 Task: Search one way flight ticket for 1 adult, 1 child, 1 infant in seat in premium economy from Plattsburgh: Plattsburgh International Airport to Raleigh: Raleigh-durham International Airport on 8-5-2023. Choice of flights is Alaska. Number of bags: 2 carry on bags and 4 checked bags. Price is upto 91000. Outbound departure time preference is 23:00.
Action: Mouse moved to (321, 136)
Screenshot: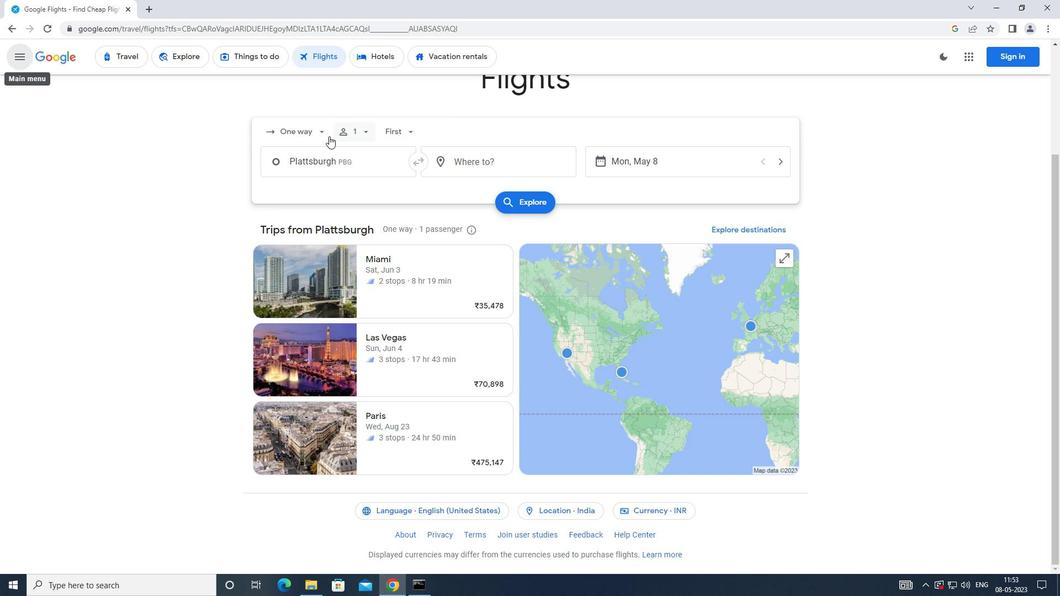 
Action: Mouse pressed left at (321, 136)
Screenshot: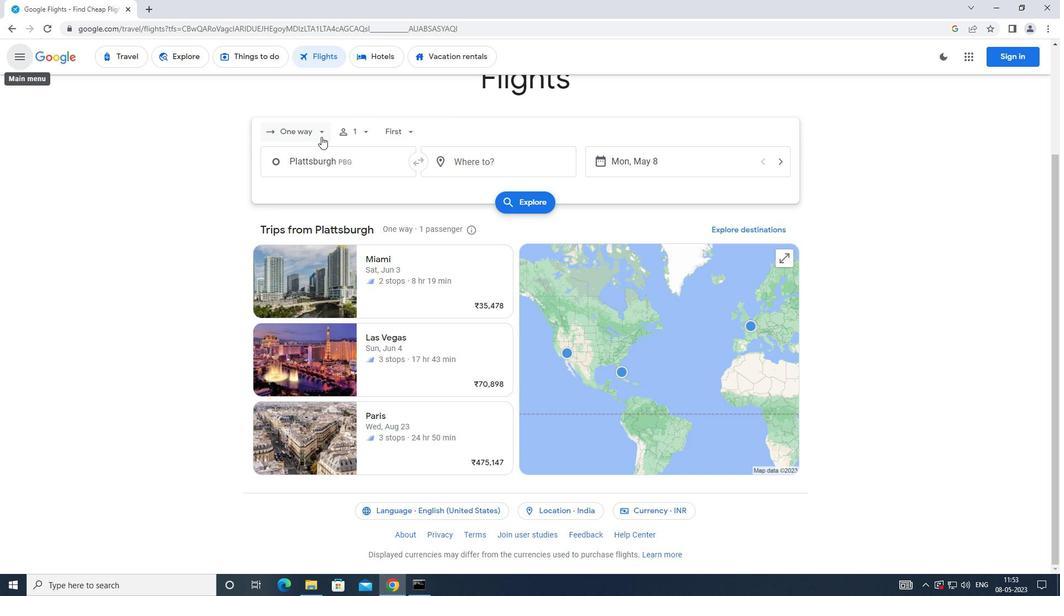 
Action: Mouse moved to (323, 183)
Screenshot: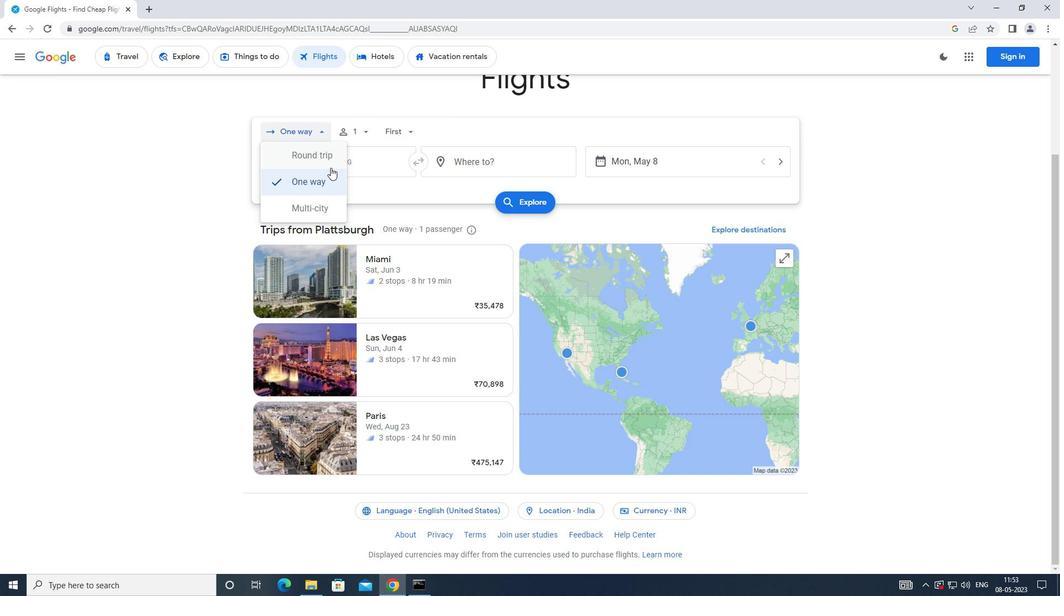 
Action: Mouse pressed left at (323, 183)
Screenshot: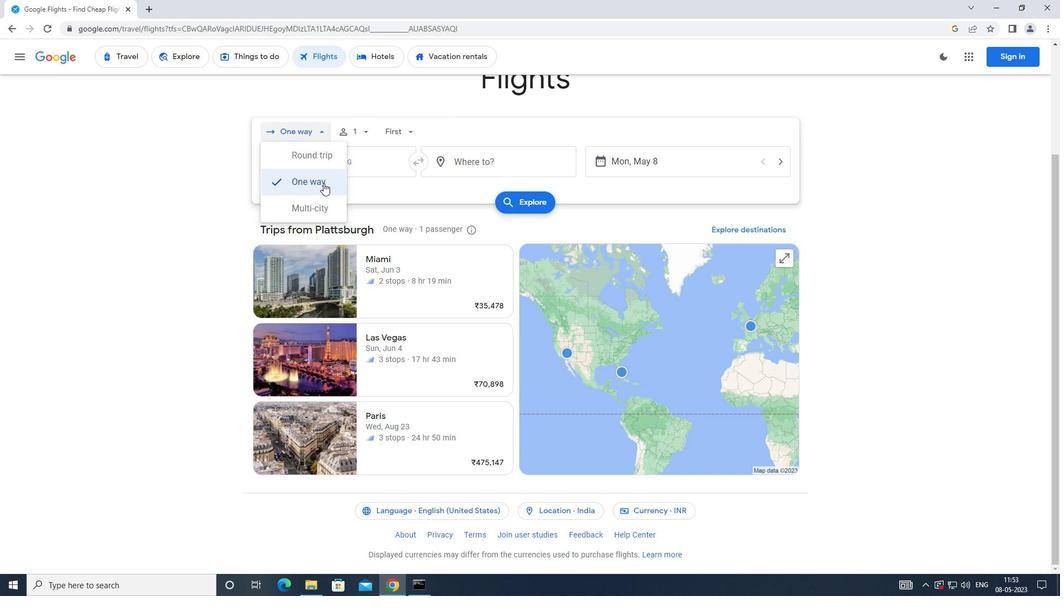 
Action: Mouse moved to (359, 130)
Screenshot: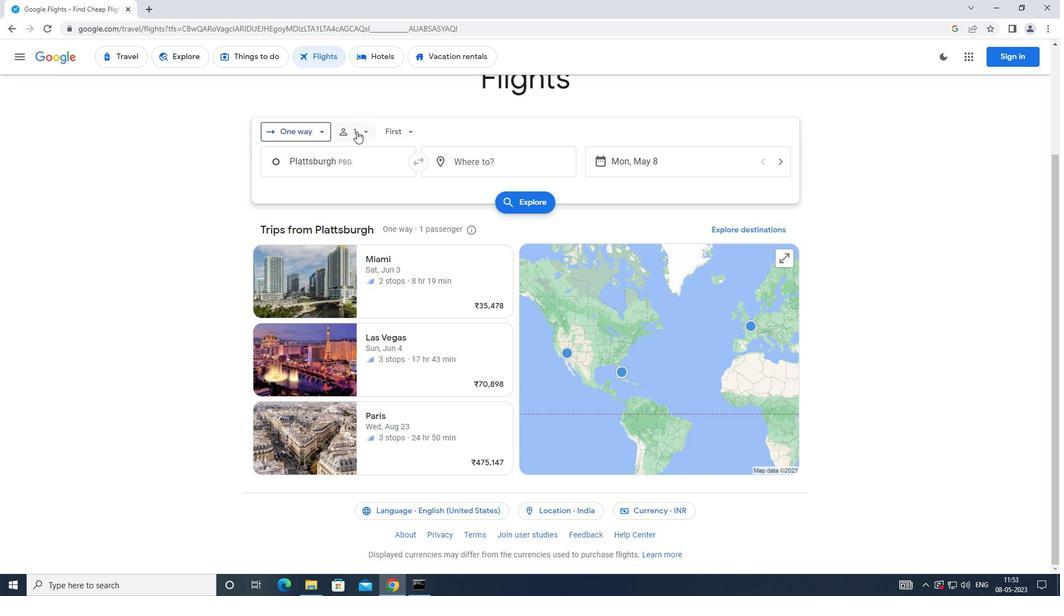 
Action: Mouse pressed left at (359, 130)
Screenshot: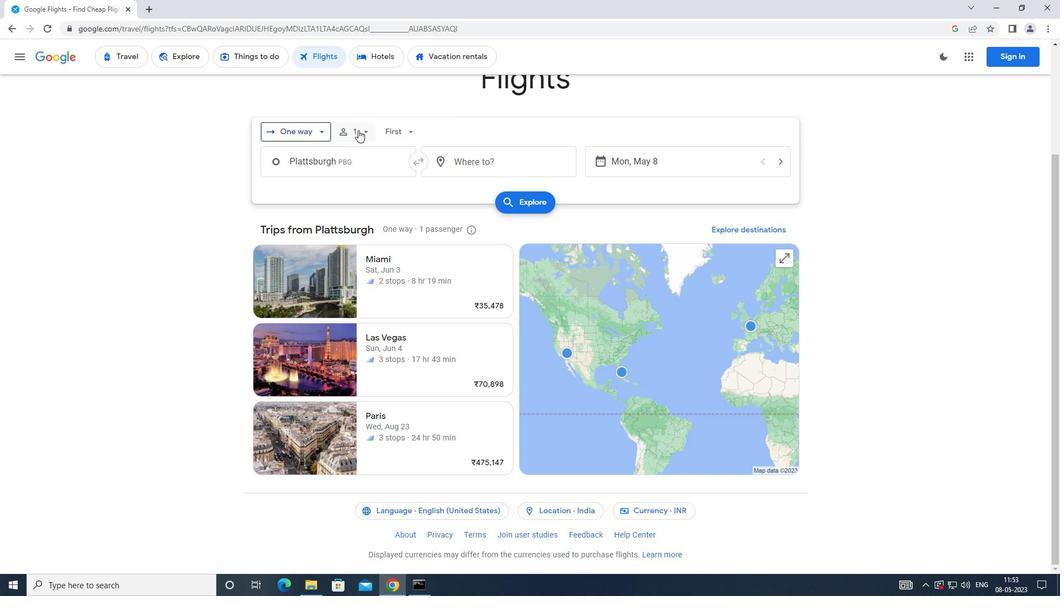 
Action: Mouse moved to (448, 187)
Screenshot: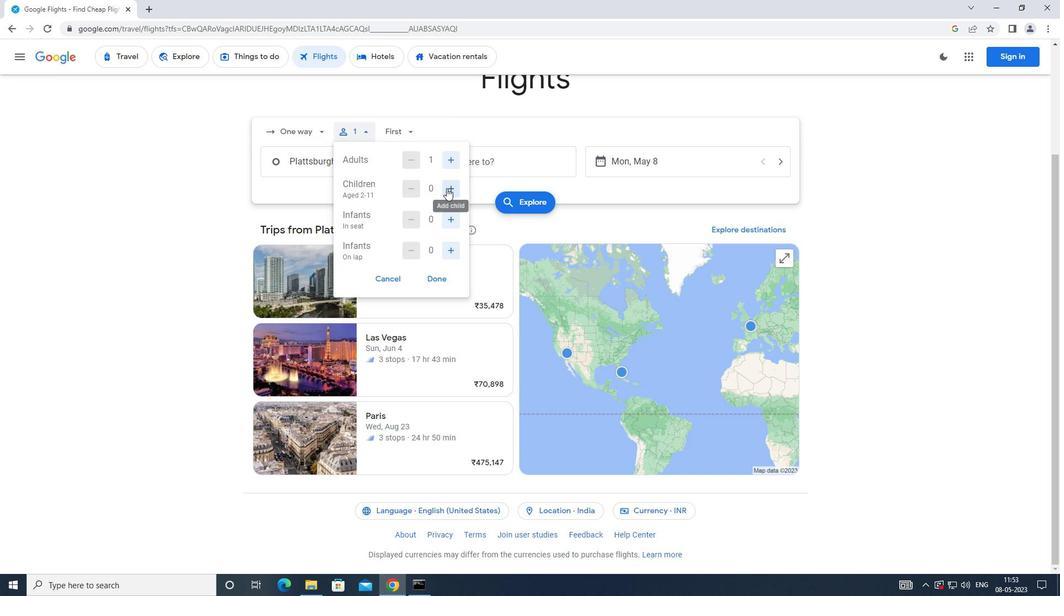 
Action: Mouse pressed left at (448, 187)
Screenshot: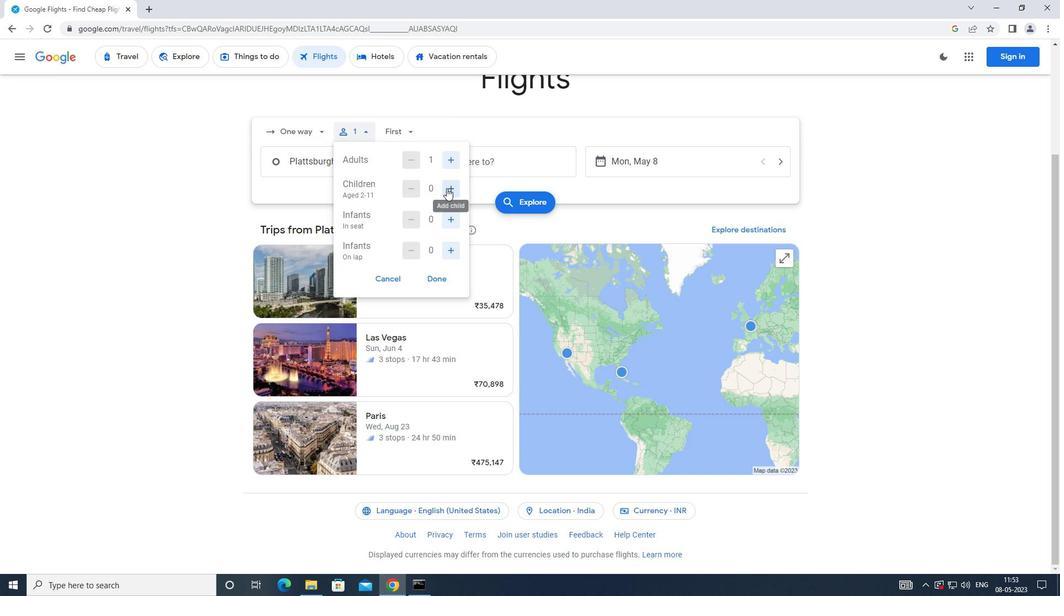 
Action: Mouse moved to (445, 219)
Screenshot: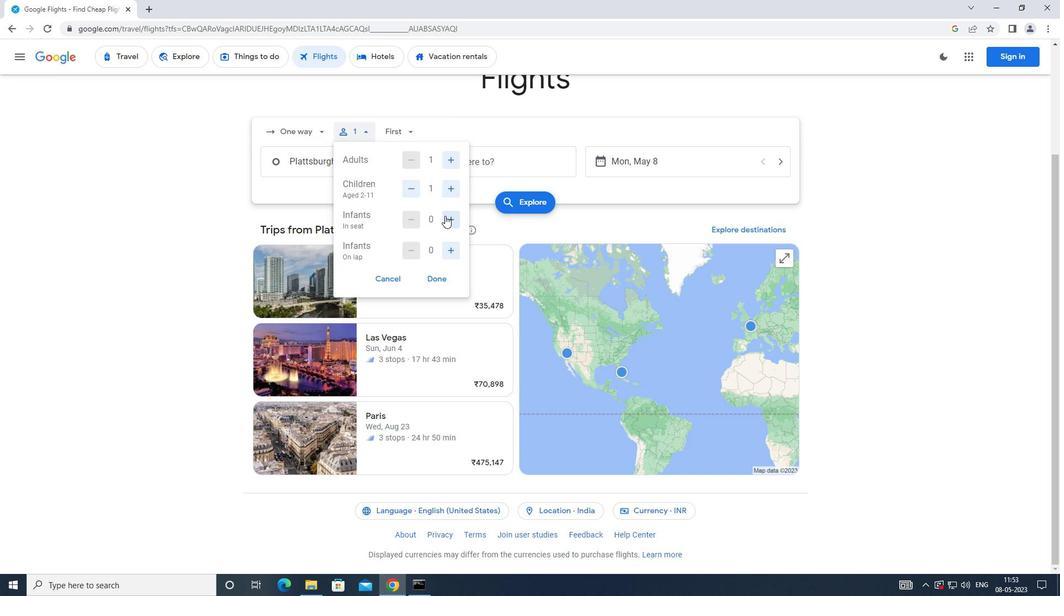 
Action: Mouse pressed left at (445, 219)
Screenshot: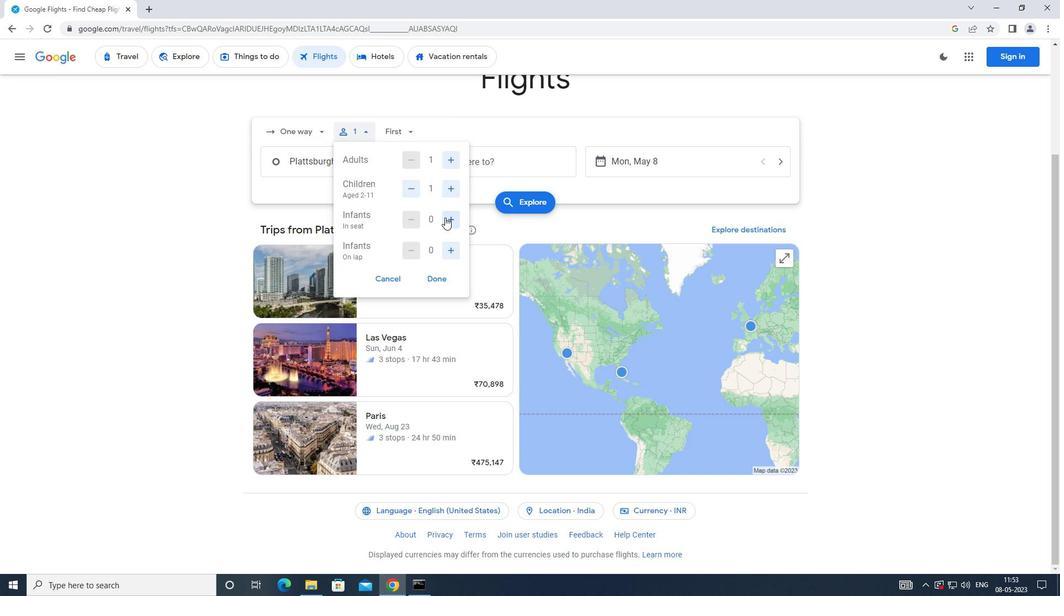 
Action: Mouse moved to (448, 276)
Screenshot: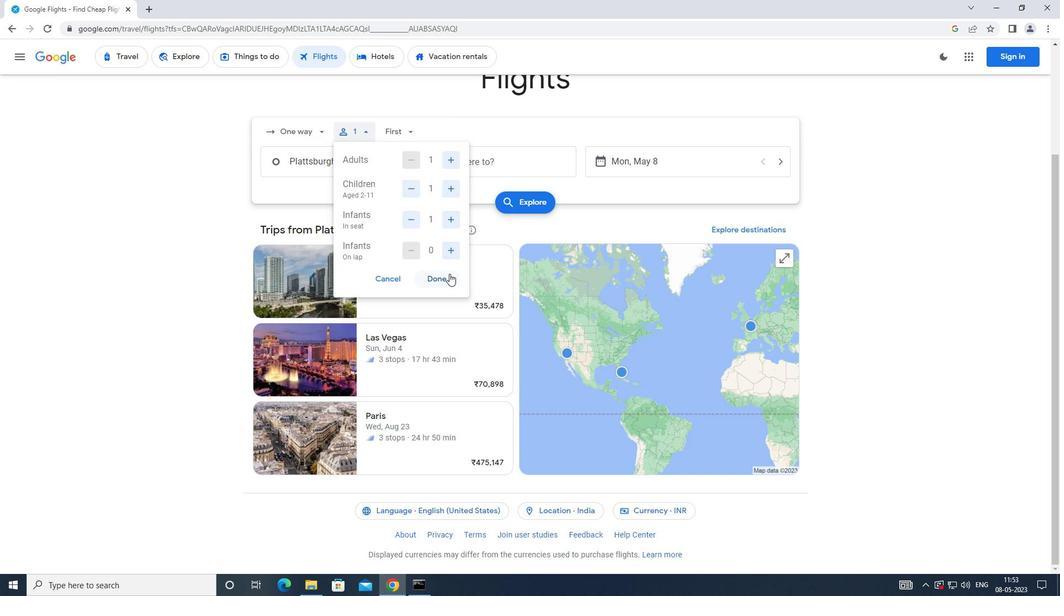 
Action: Mouse pressed left at (448, 276)
Screenshot: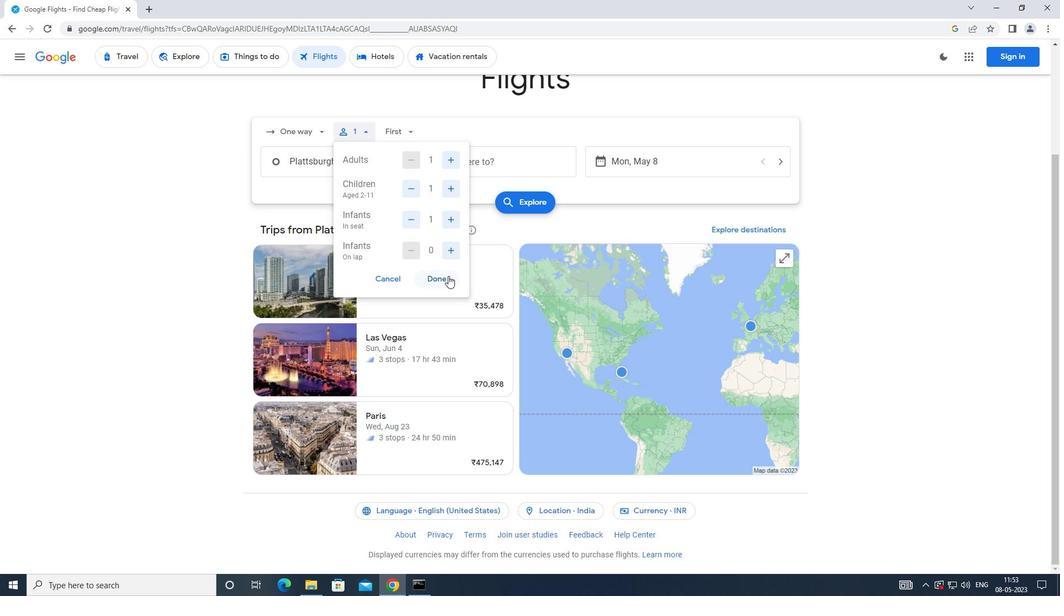 
Action: Mouse moved to (418, 134)
Screenshot: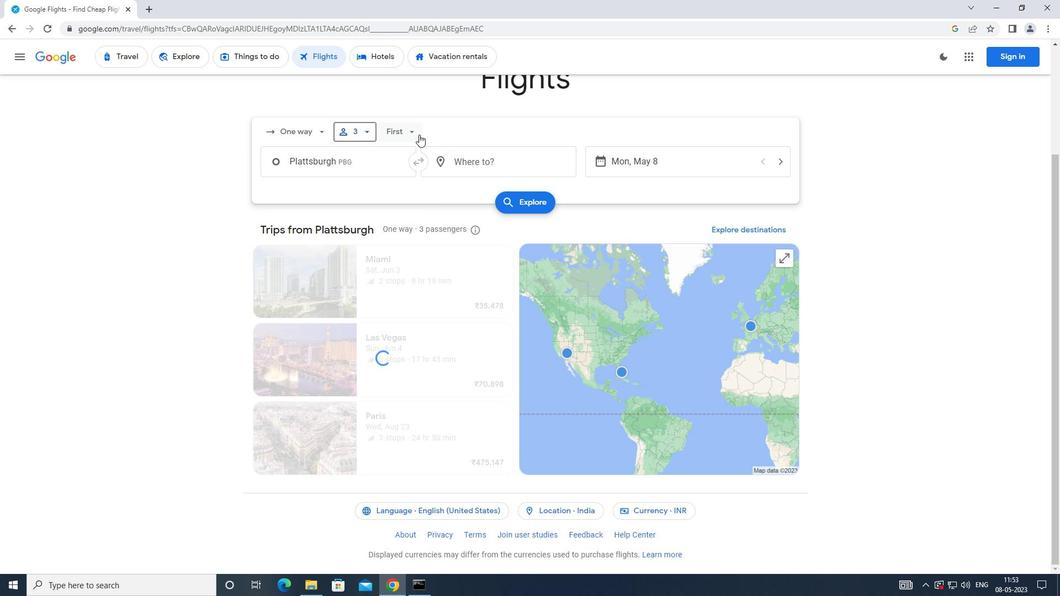 
Action: Mouse pressed left at (418, 134)
Screenshot: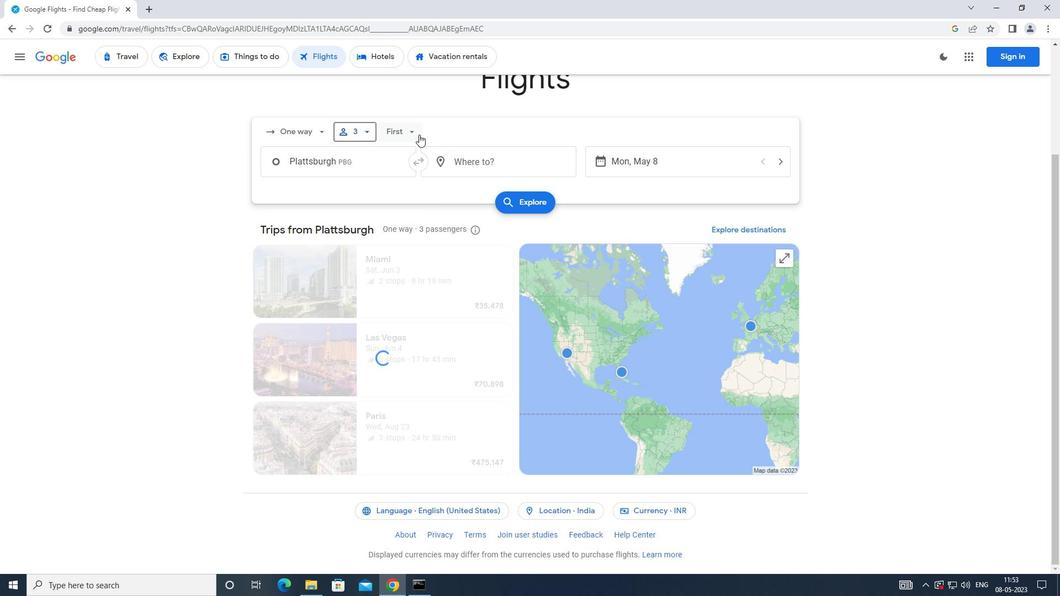 
Action: Mouse moved to (423, 177)
Screenshot: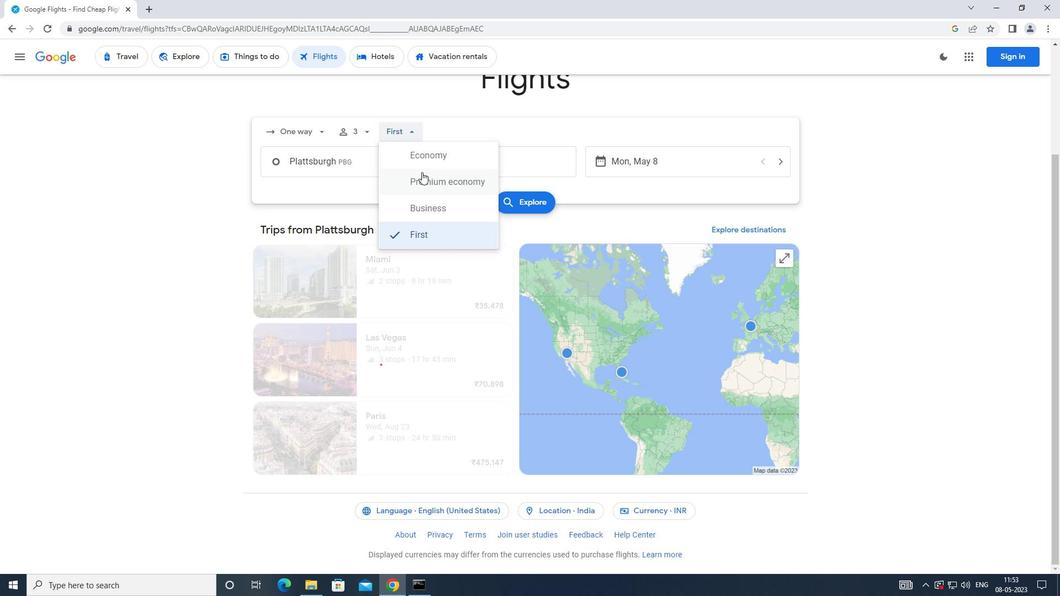 
Action: Mouse pressed left at (423, 177)
Screenshot: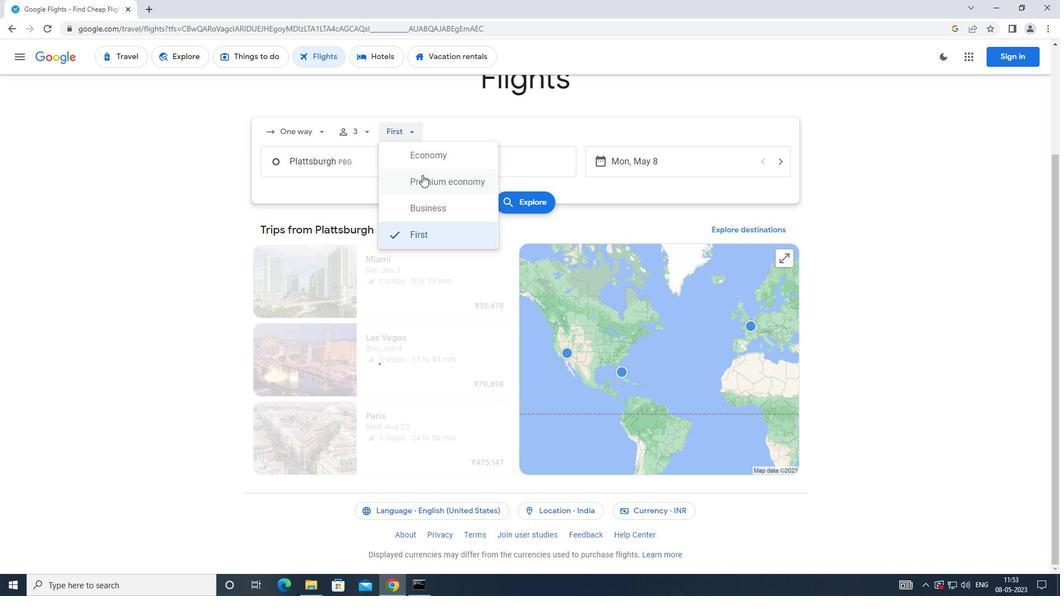 
Action: Mouse moved to (371, 172)
Screenshot: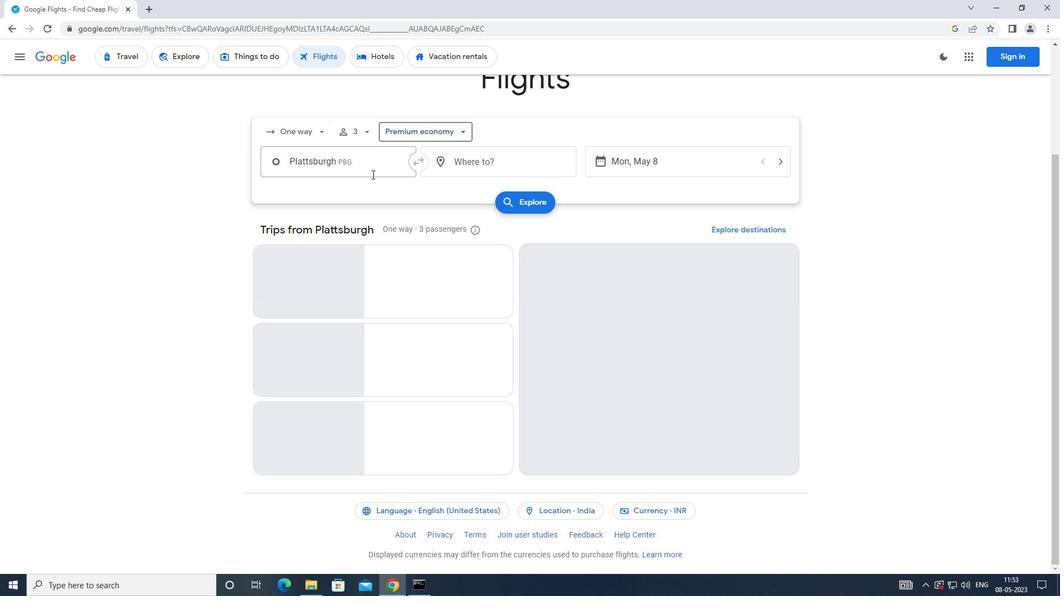 
Action: Mouse pressed left at (371, 172)
Screenshot: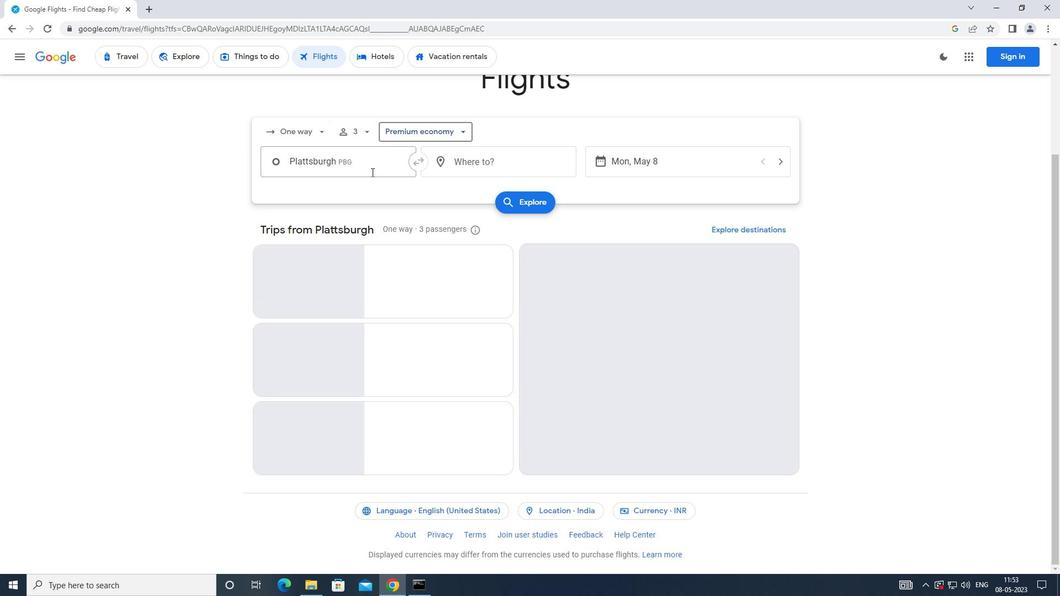 
Action: Mouse moved to (379, 167)
Screenshot: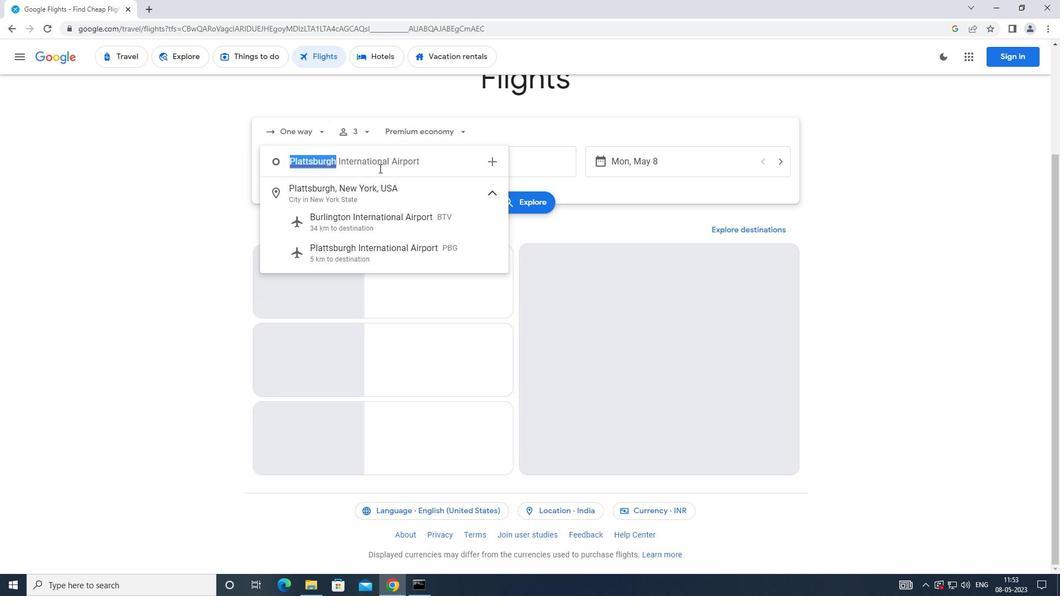
Action: Key pressed <Key.caps_lock>p<Key.caps_lock>lattsburg
Screenshot: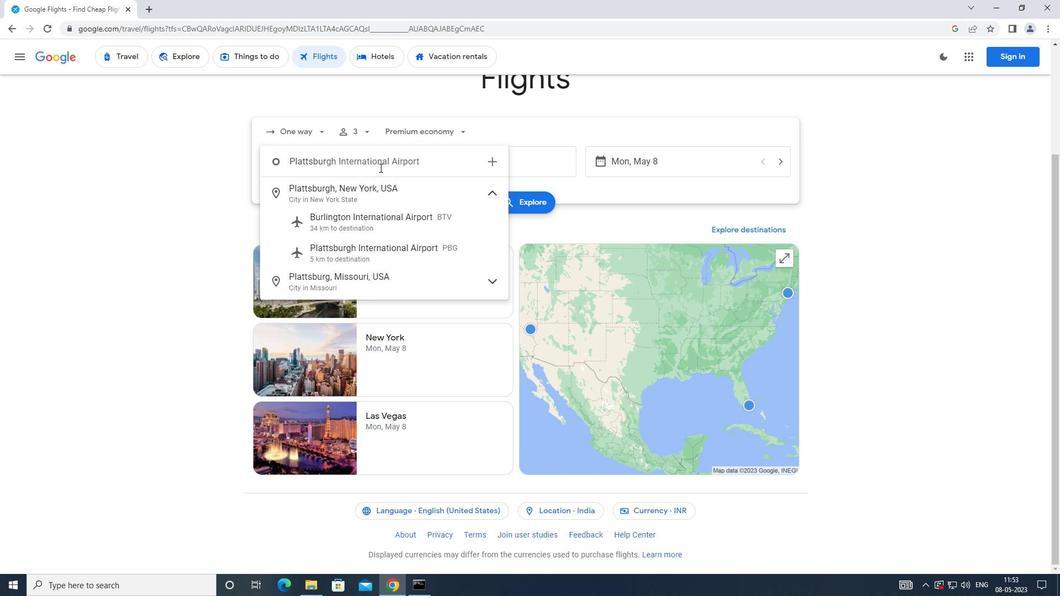 
Action: Mouse moved to (372, 246)
Screenshot: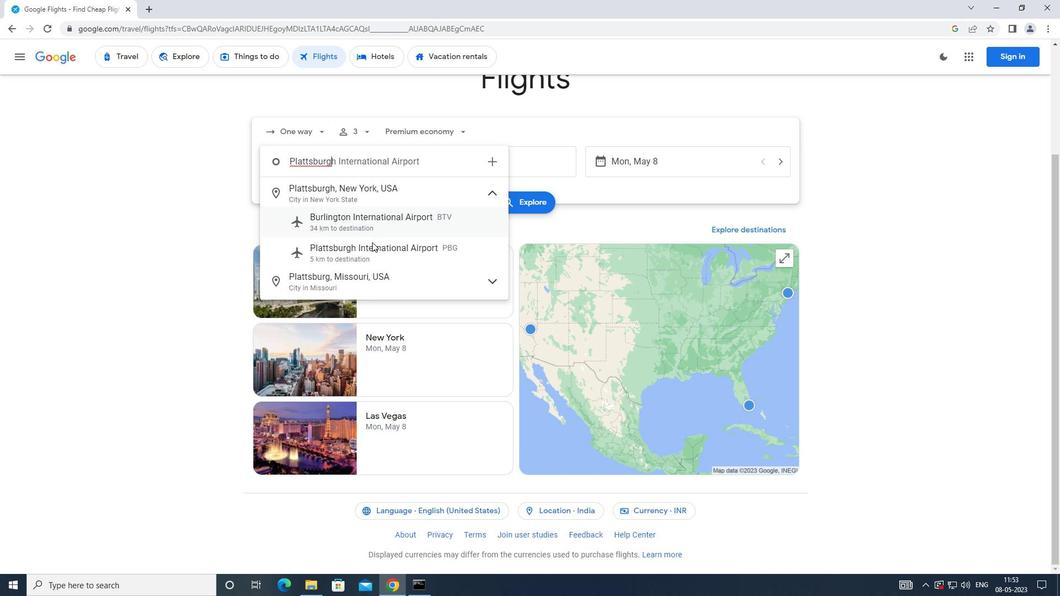 
Action: Mouse pressed left at (372, 246)
Screenshot: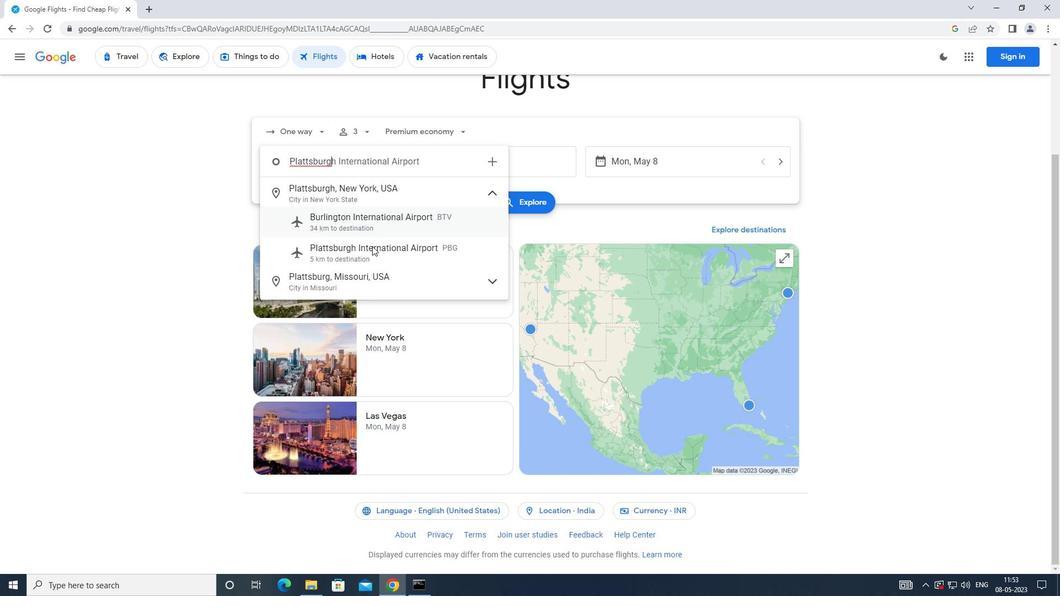 
Action: Mouse moved to (479, 167)
Screenshot: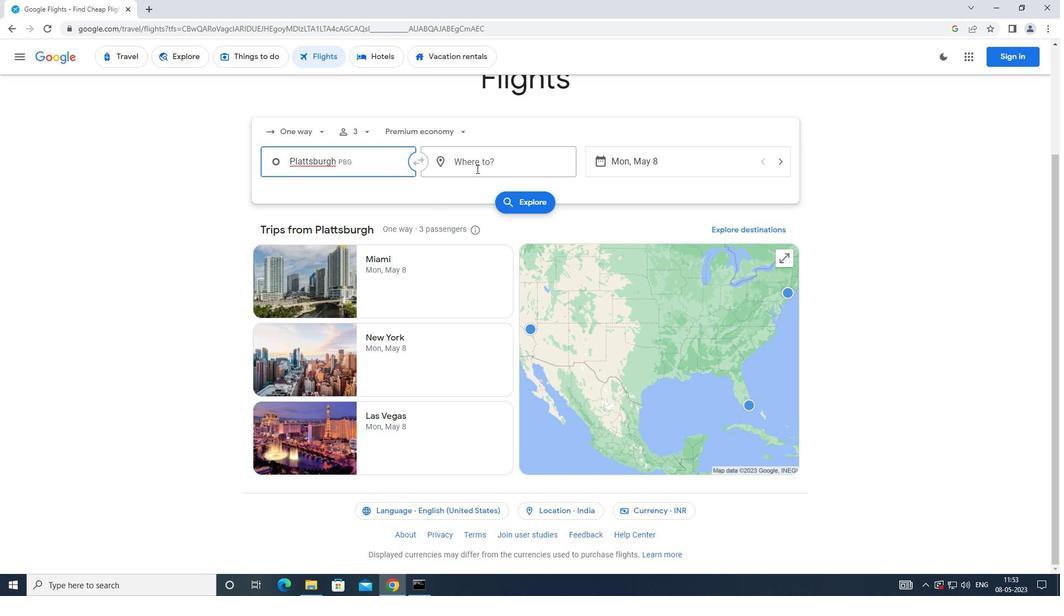 
Action: Mouse pressed left at (479, 167)
Screenshot: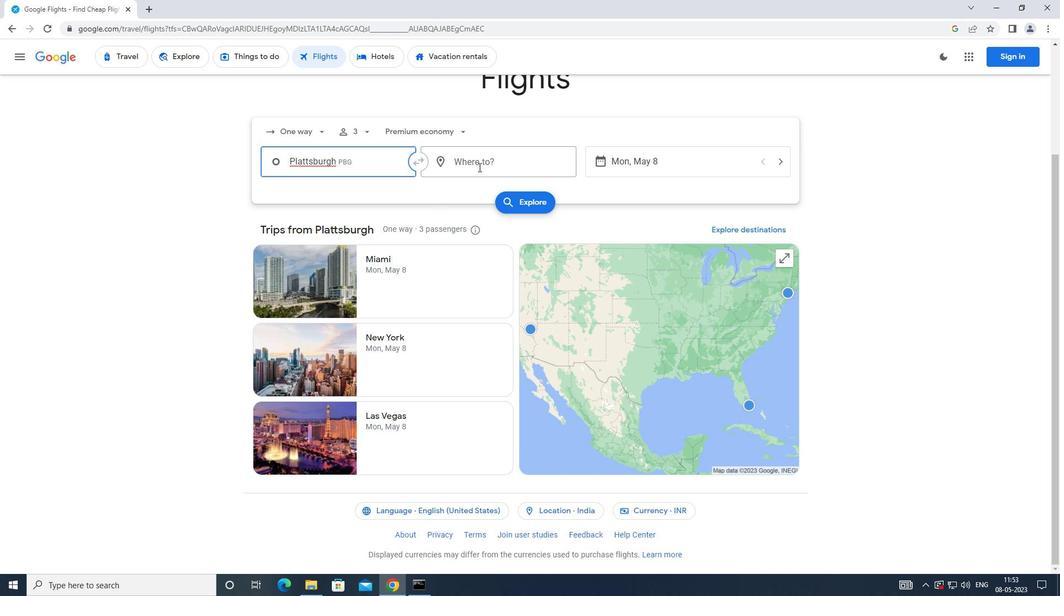 
Action: Mouse moved to (480, 166)
Screenshot: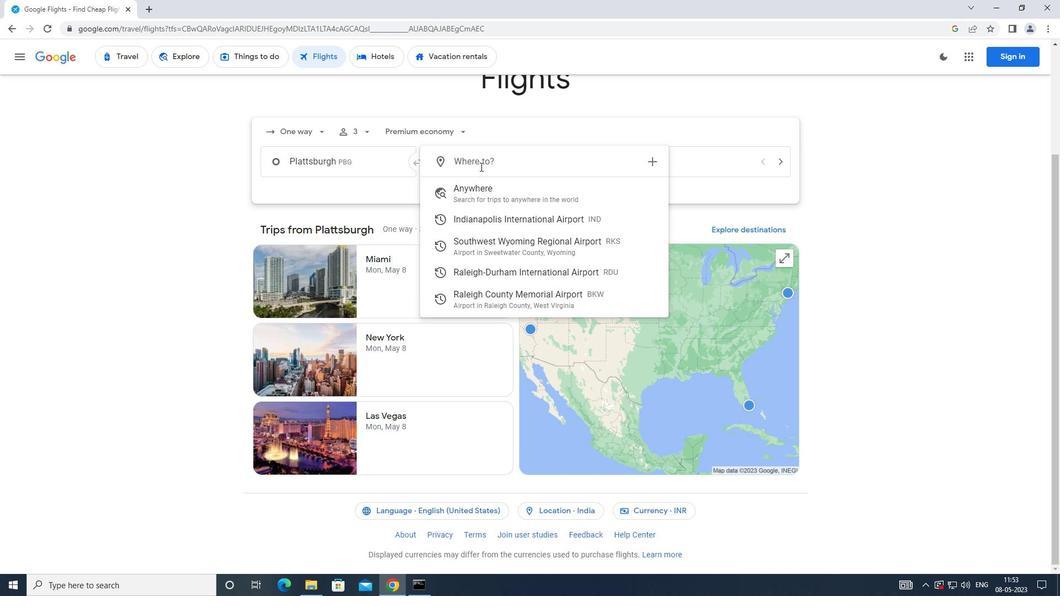 
Action: Key pressed <Key.caps_lock>r<Key.caps_lock>ai<Key.backspace>leigh
Screenshot: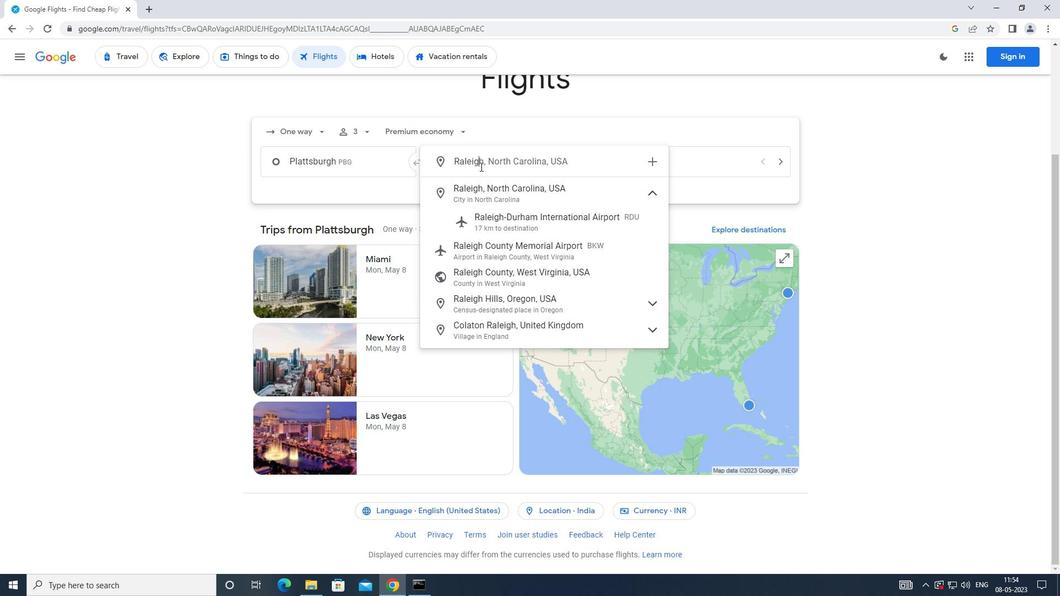 
Action: Mouse moved to (515, 220)
Screenshot: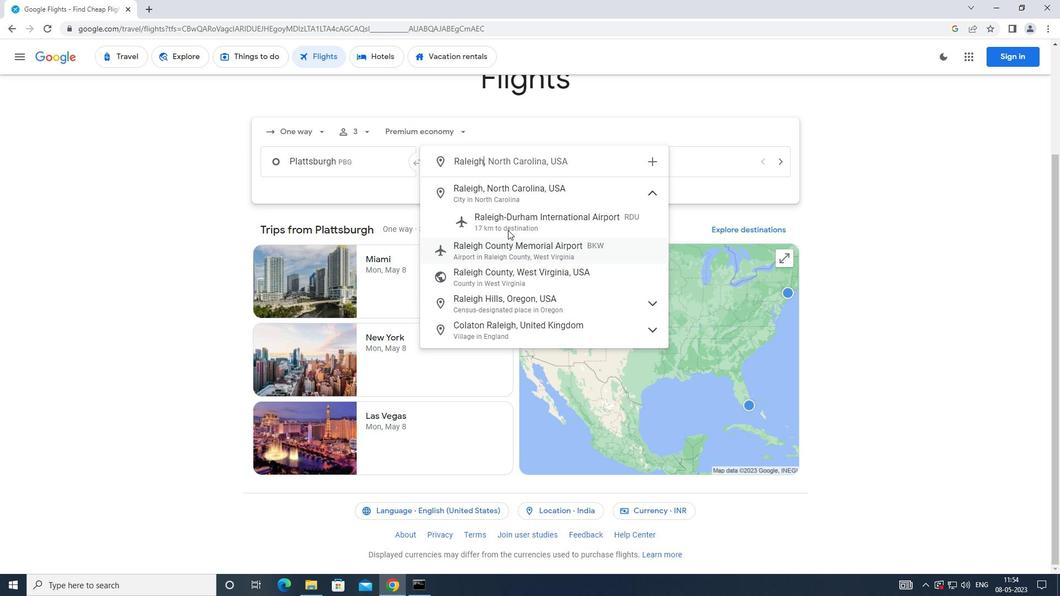 
Action: Mouse pressed left at (515, 220)
Screenshot: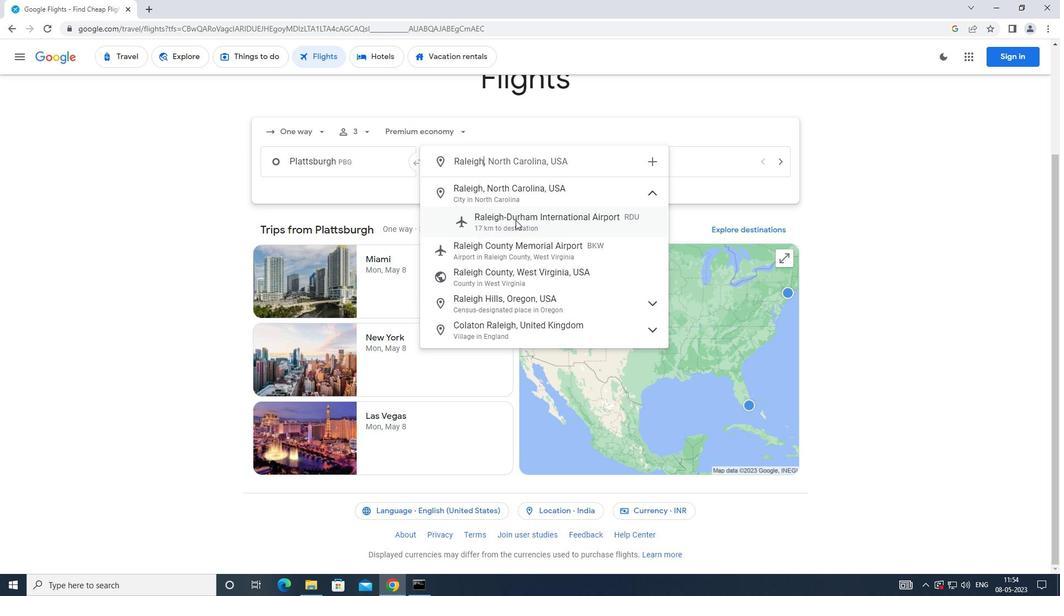 
Action: Mouse moved to (619, 162)
Screenshot: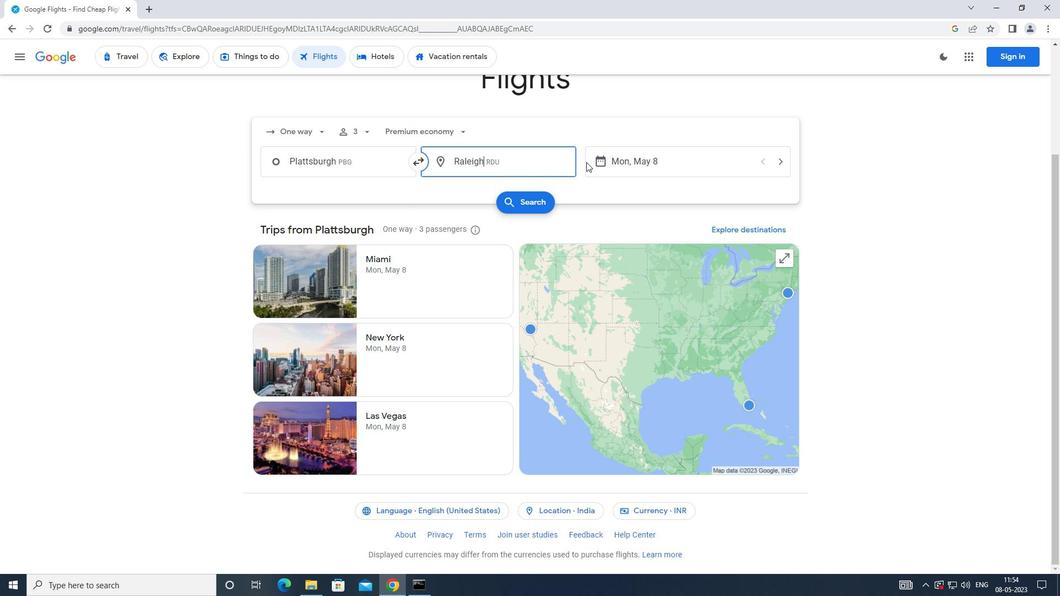 
Action: Mouse pressed left at (619, 162)
Screenshot: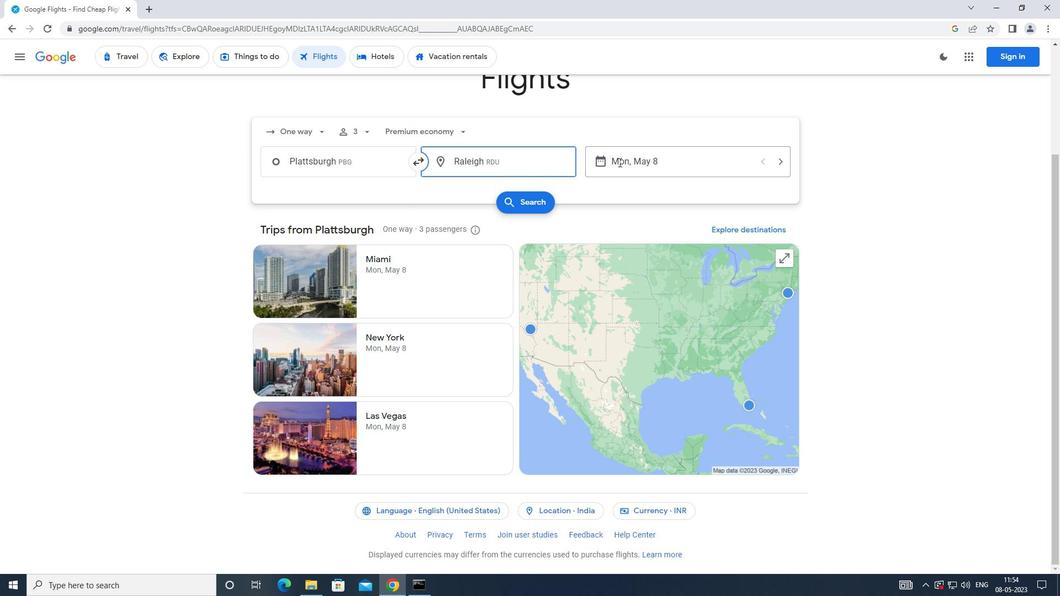 
Action: Mouse moved to (431, 278)
Screenshot: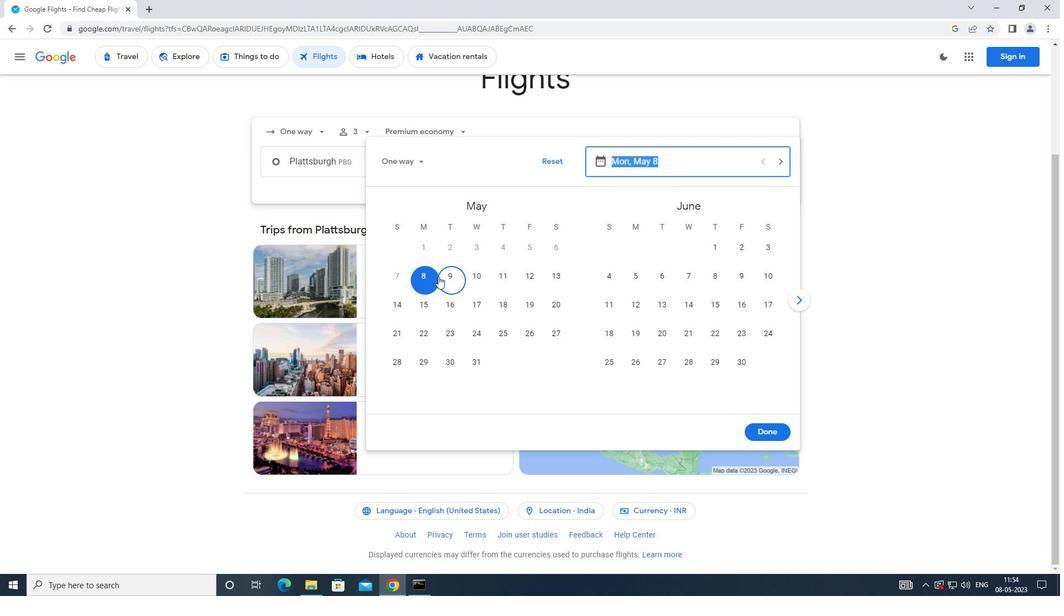
Action: Mouse pressed left at (431, 278)
Screenshot: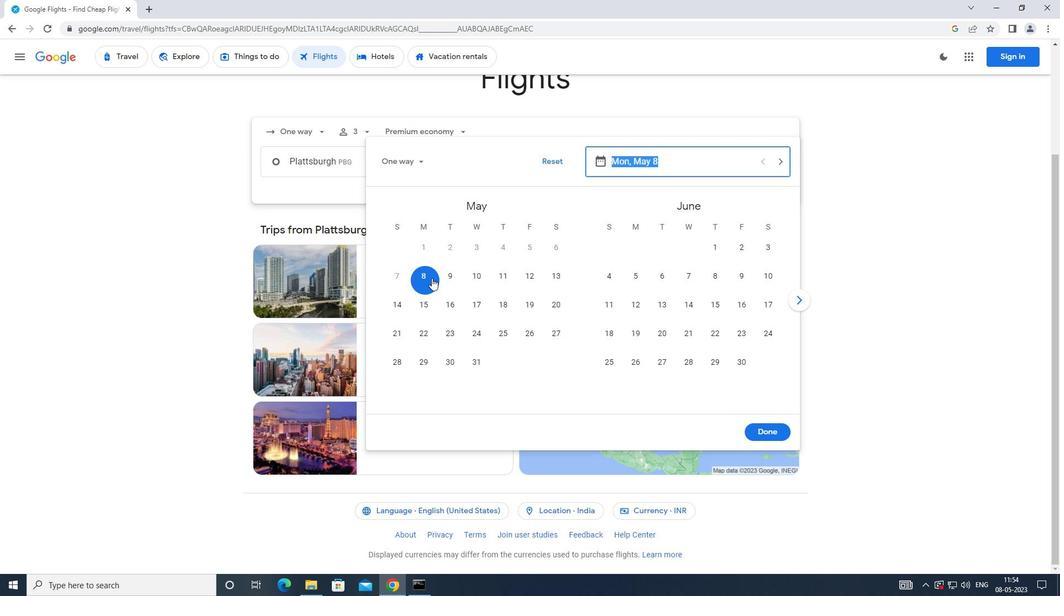 
Action: Mouse moved to (768, 436)
Screenshot: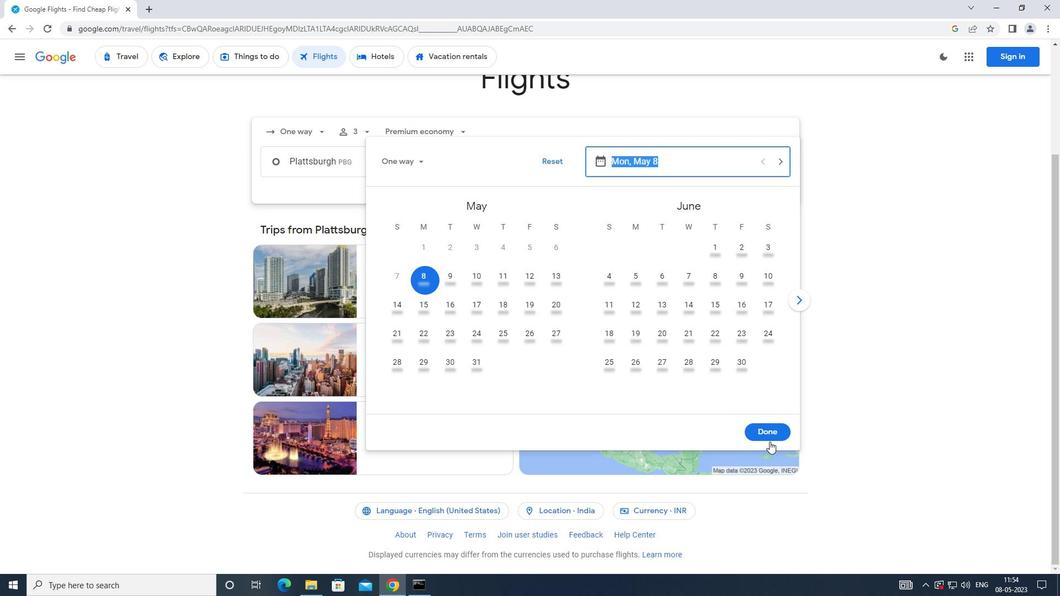 
Action: Mouse pressed left at (768, 436)
Screenshot: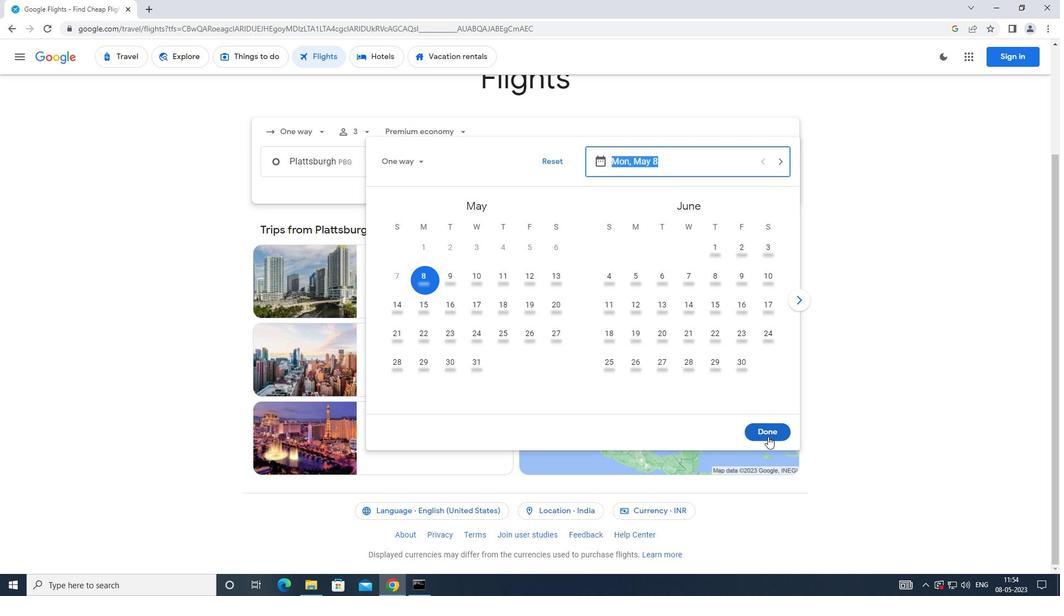 
Action: Mouse moved to (511, 202)
Screenshot: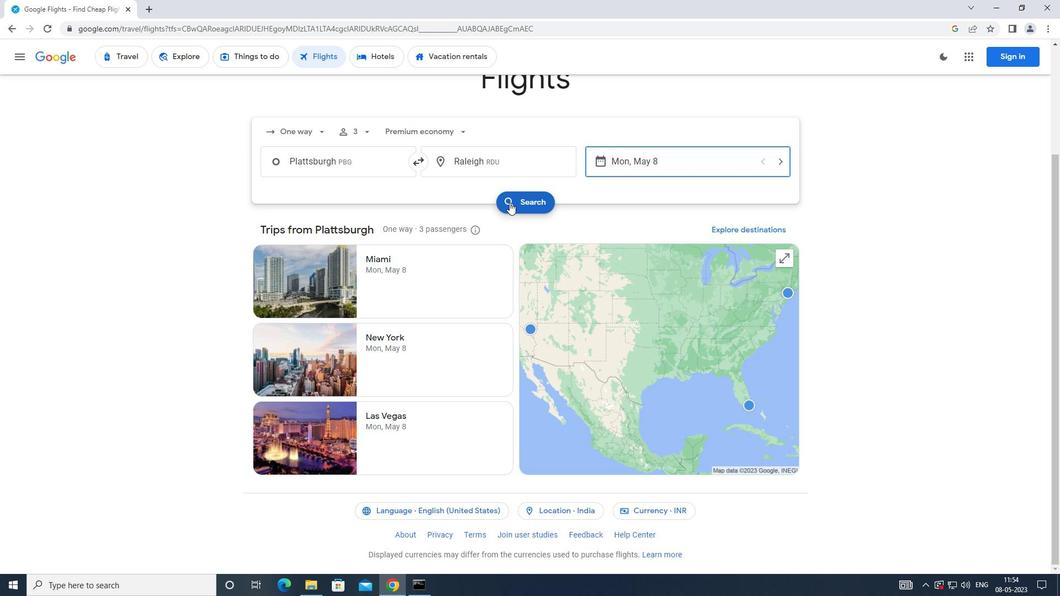 
Action: Mouse pressed left at (511, 202)
Screenshot: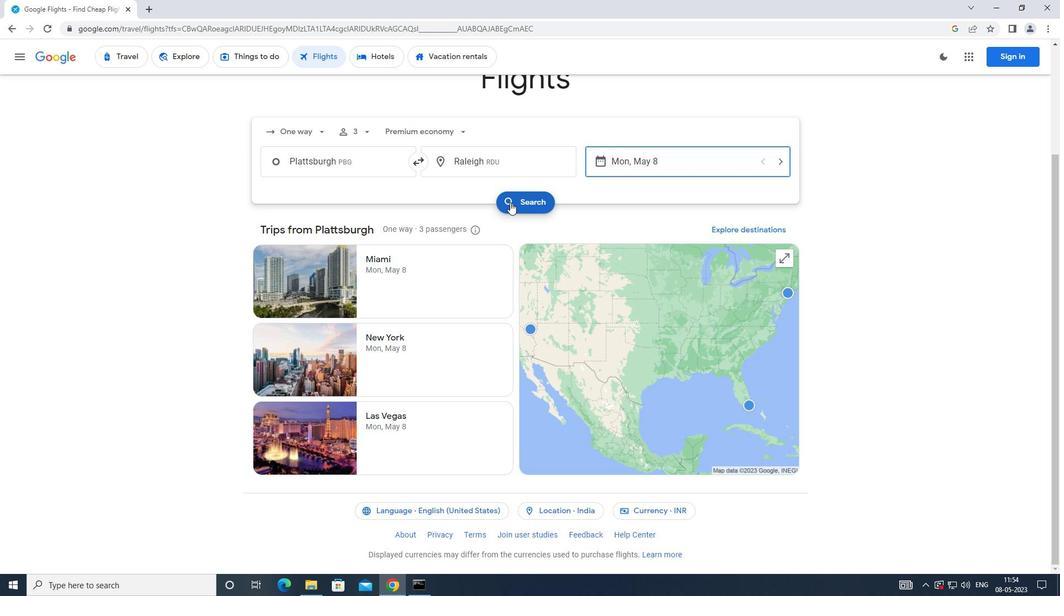 
Action: Mouse moved to (287, 157)
Screenshot: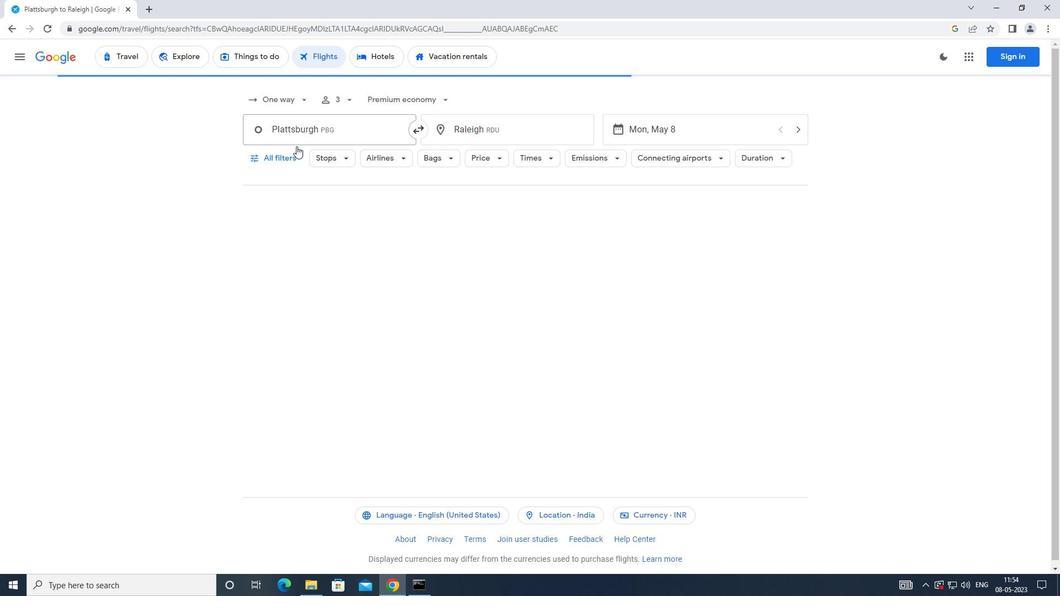 
Action: Mouse pressed left at (287, 157)
Screenshot: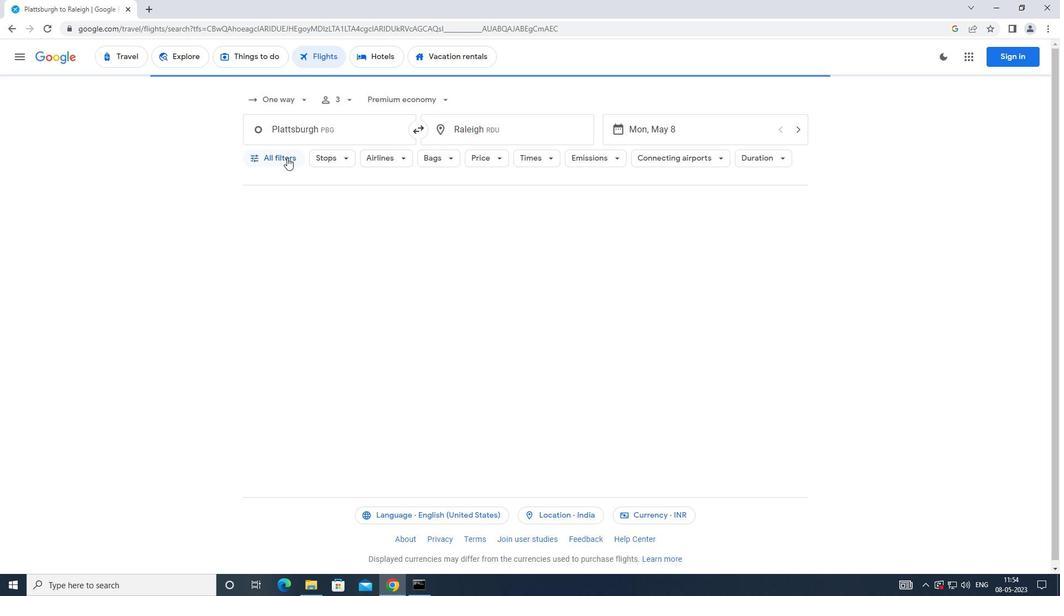 
Action: Mouse moved to (408, 393)
Screenshot: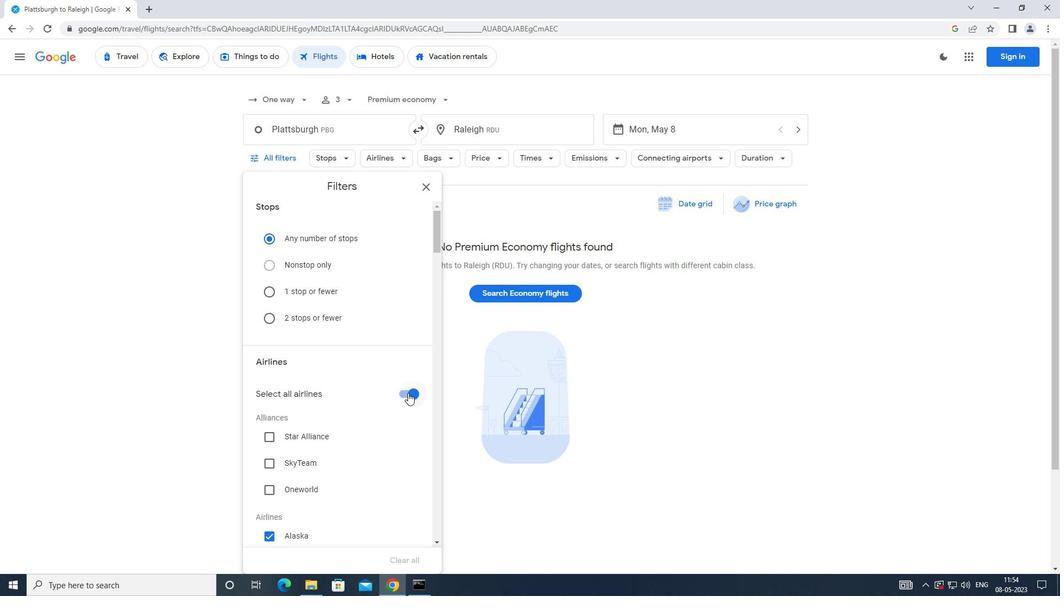 
Action: Mouse pressed left at (408, 393)
Screenshot: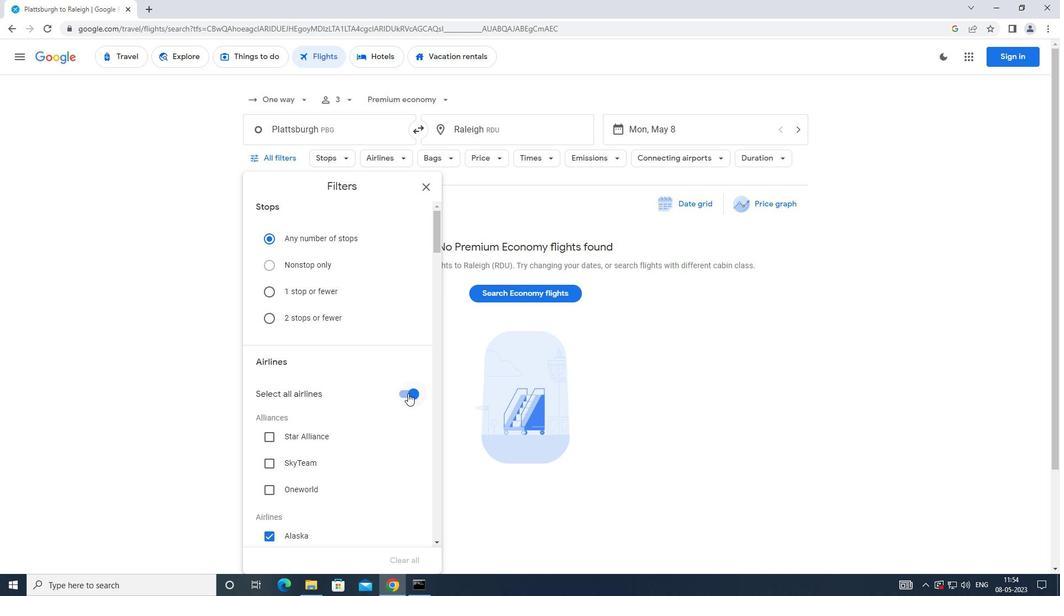 
Action: Mouse moved to (377, 365)
Screenshot: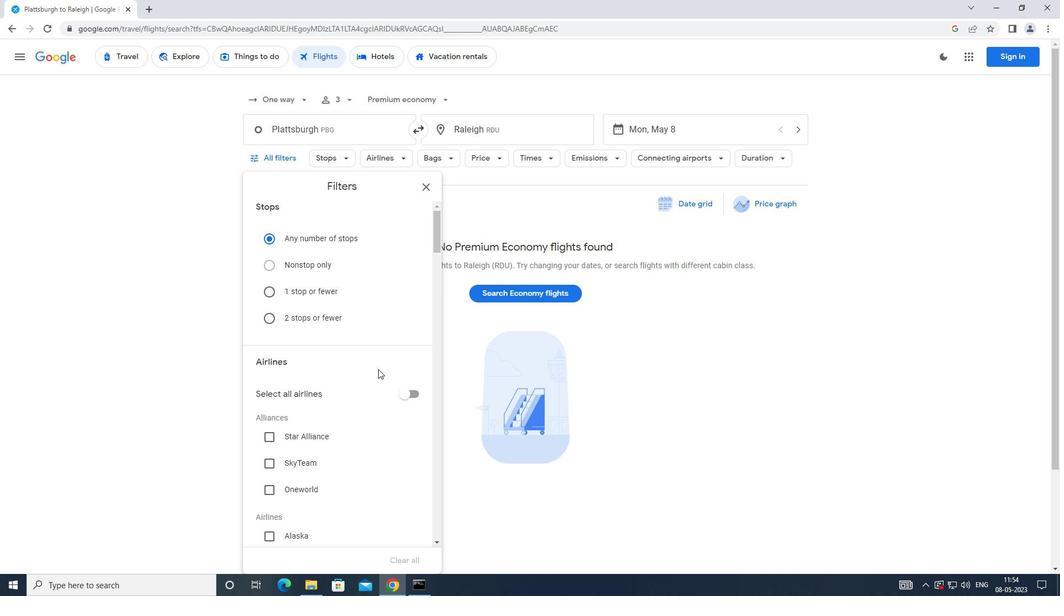 
Action: Mouse scrolled (377, 364) with delta (0, 0)
Screenshot: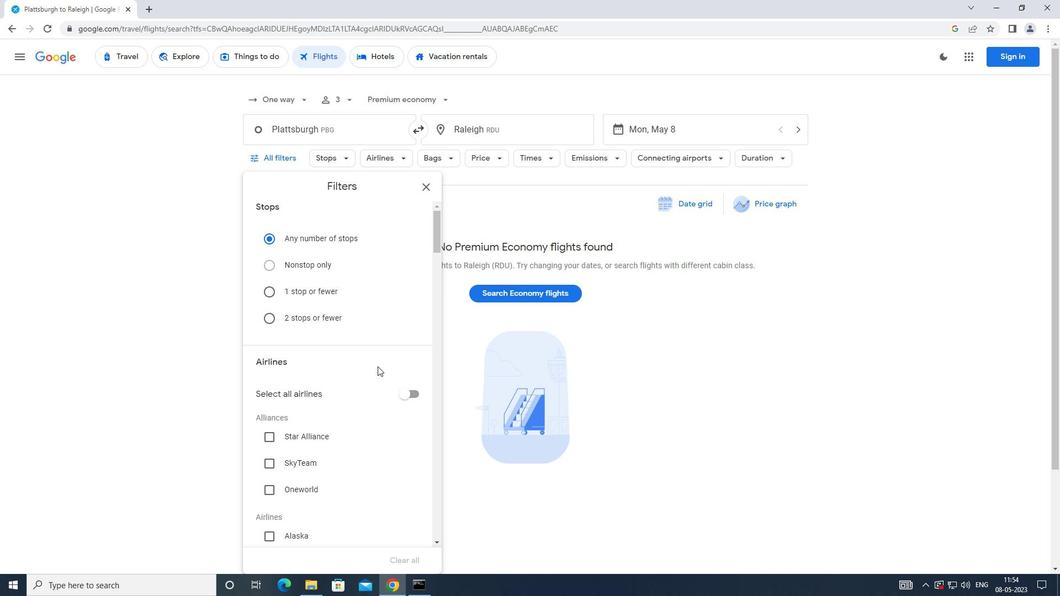 
Action: Mouse scrolled (377, 364) with delta (0, 0)
Screenshot: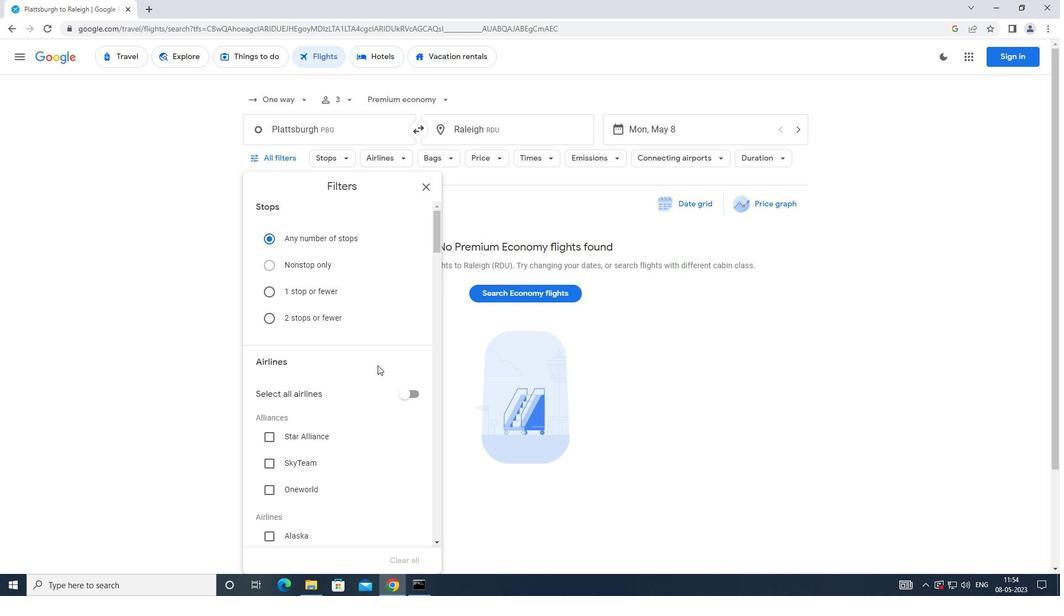 
Action: Mouse scrolled (377, 364) with delta (0, 0)
Screenshot: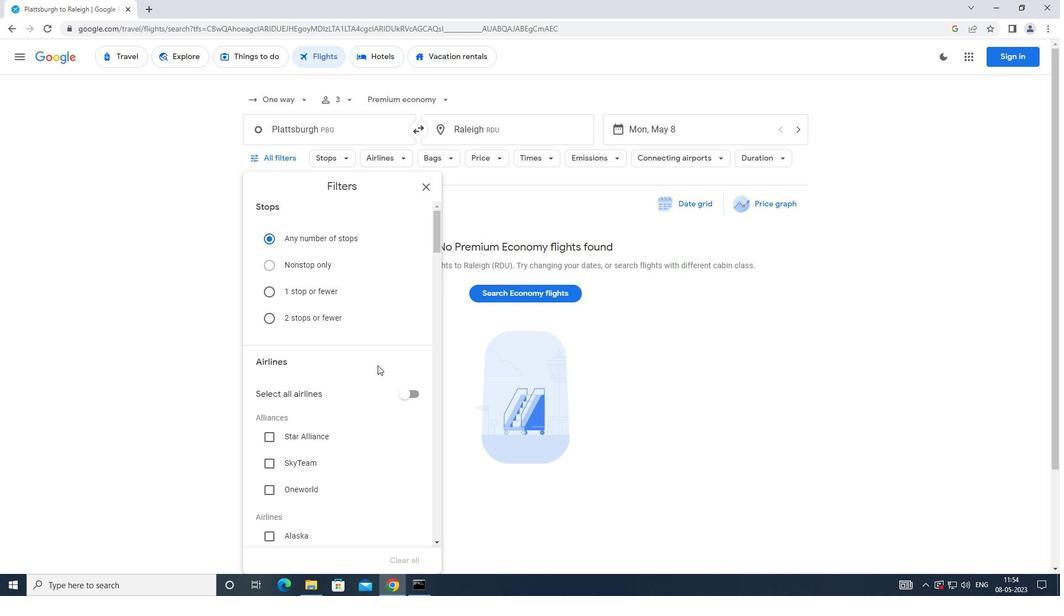 
Action: Mouse scrolled (377, 364) with delta (0, 0)
Screenshot: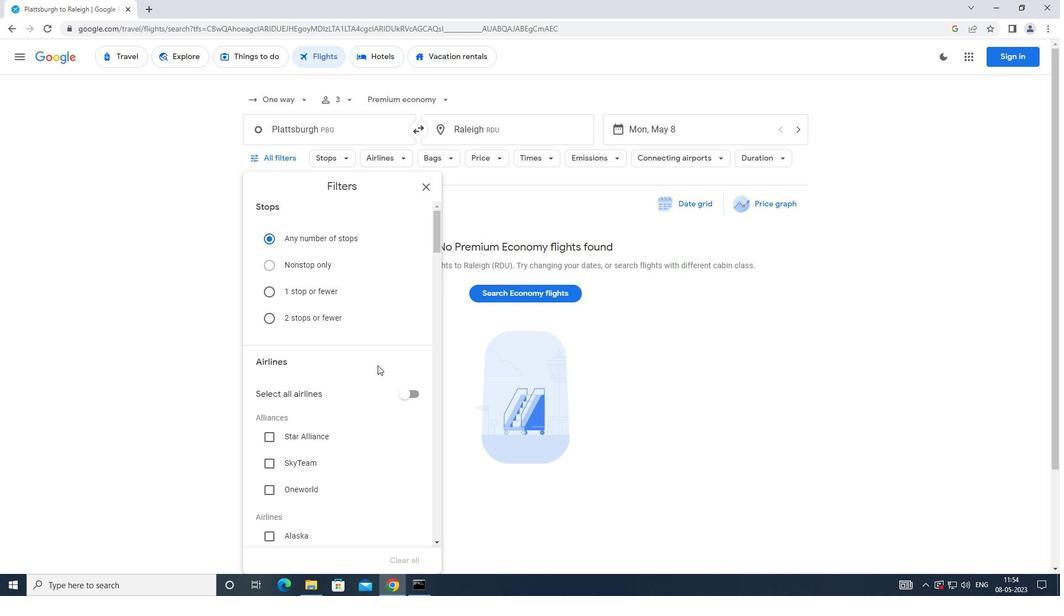 
Action: Mouse moved to (273, 313)
Screenshot: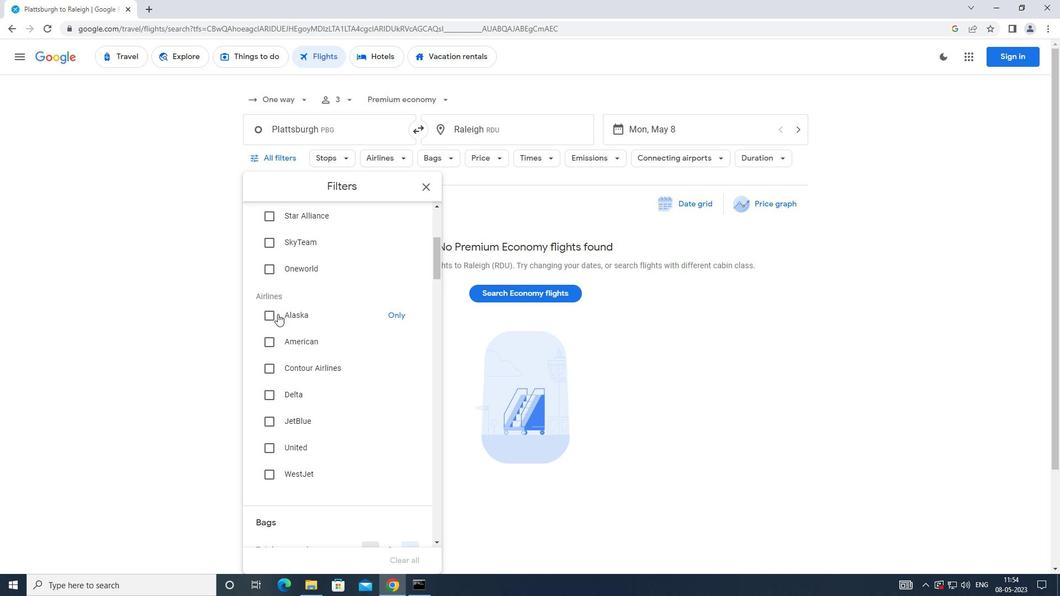 
Action: Mouse pressed left at (273, 313)
Screenshot: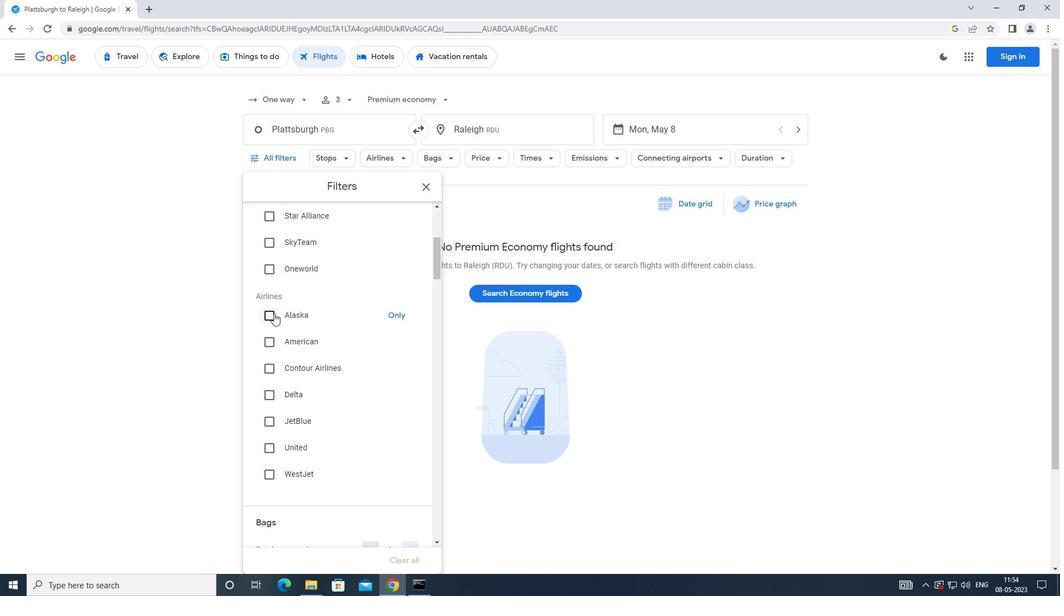 
Action: Mouse moved to (340, 329)
Screenshot: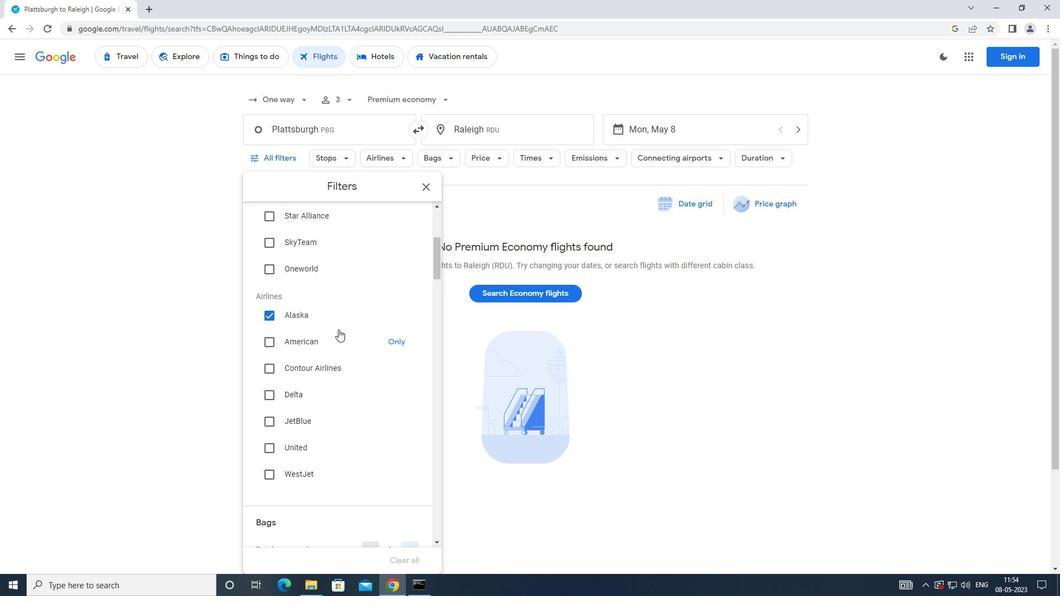 
Action: Mouse scrolled (340, 329) with delta (0, 0)
Screenshot: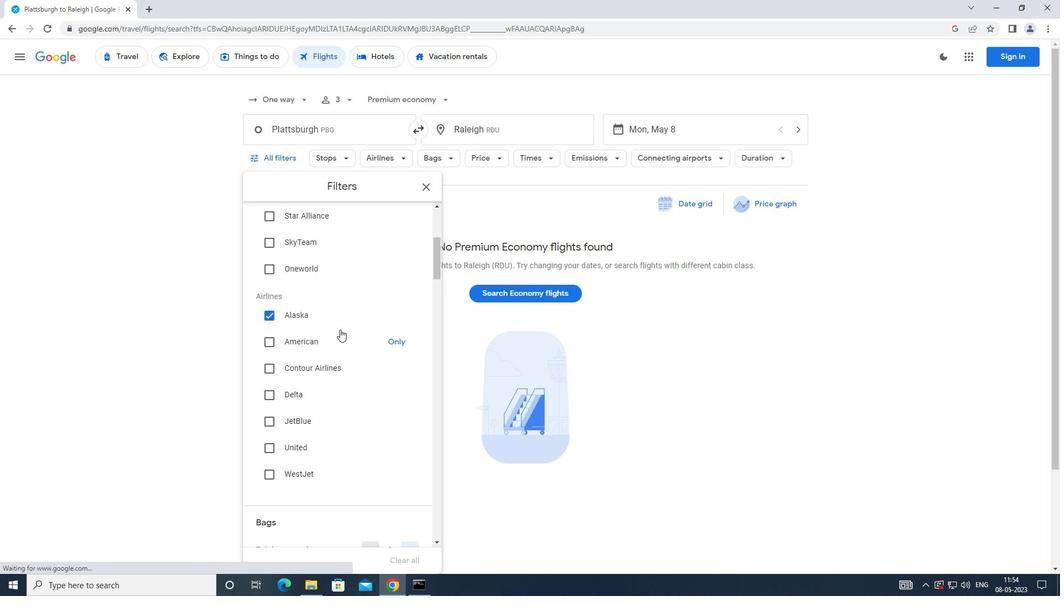 
Action: Mouse scrolled (340, 329) with delta (0, 0)
Screenshot: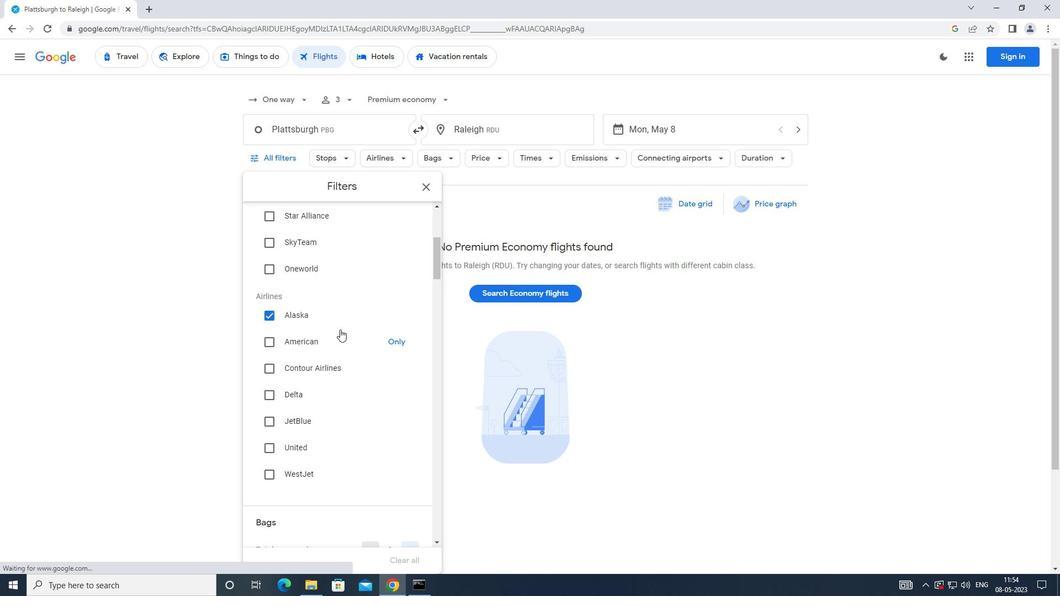 
Action: Mouse moved to (406, 441)
Screenshot: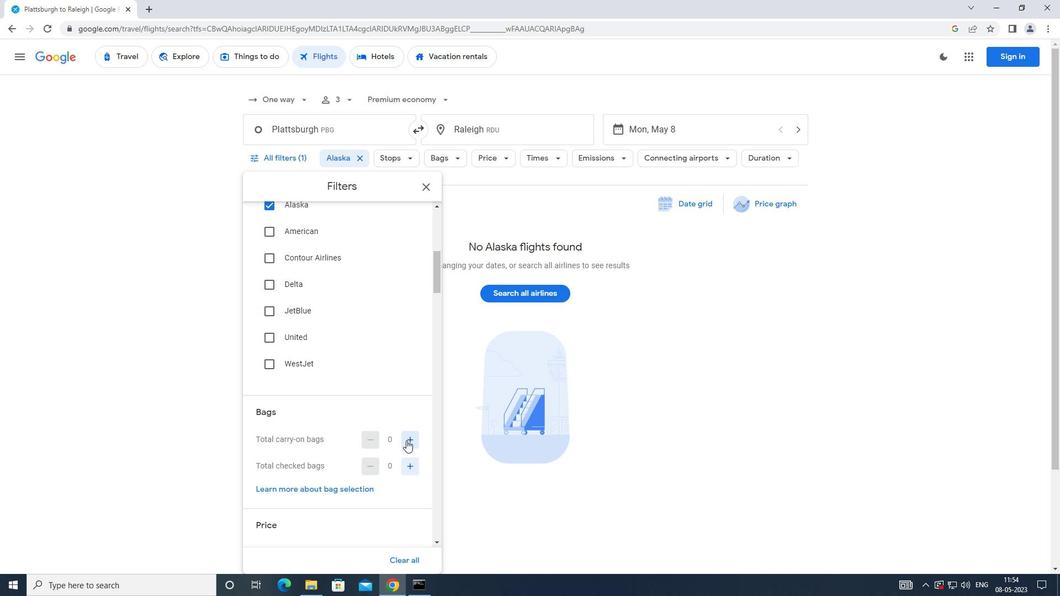 
Action: Mouse pressed left at (406, 441)
Screenshot: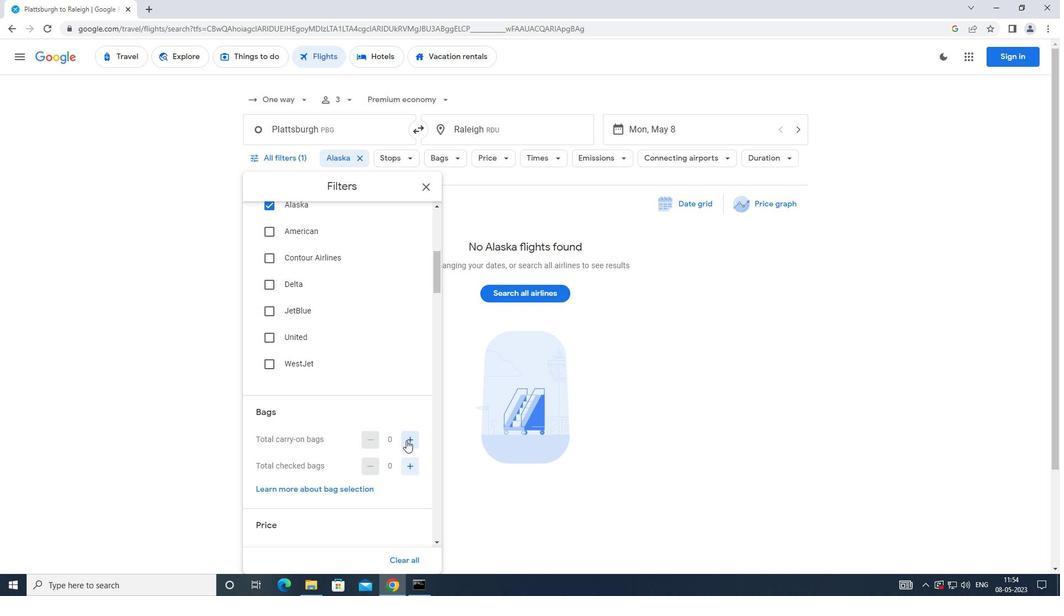
Action: Mouse pressed left at (406, 441)
Screenshot: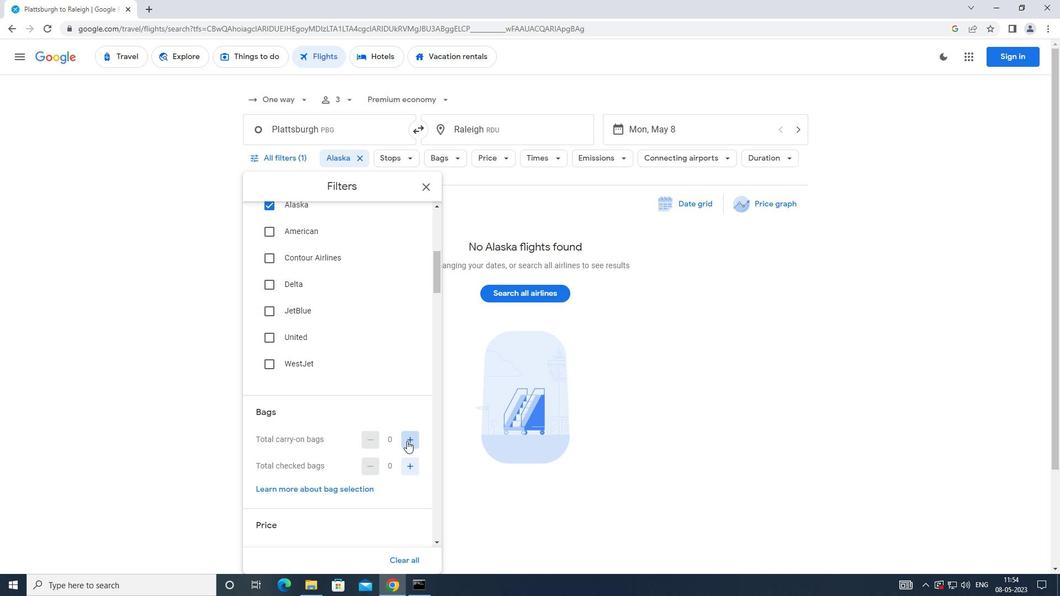
Action: Mouse moved to (410, 466)
Screenshot: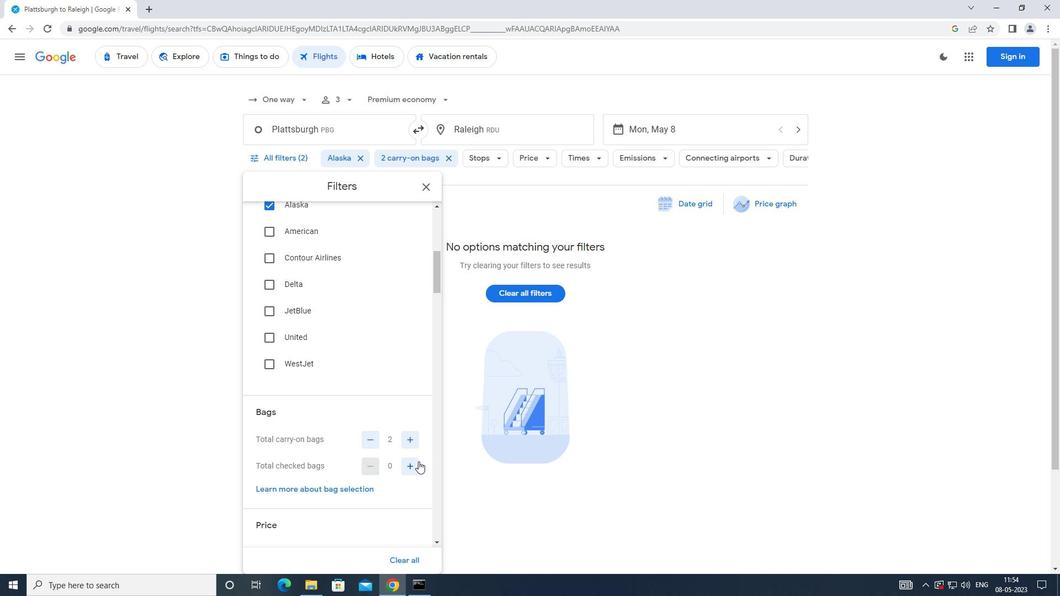 
Action: Mouse pressed left at (410, 466)
Screenshot: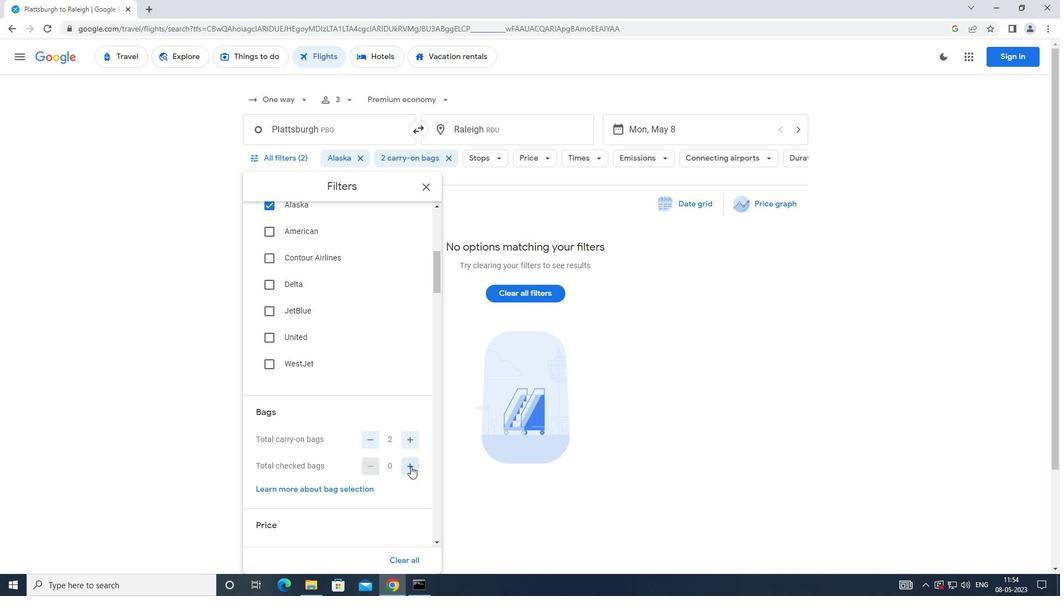 
Action: Mouse pressed left at (410, 466)
Screenshot: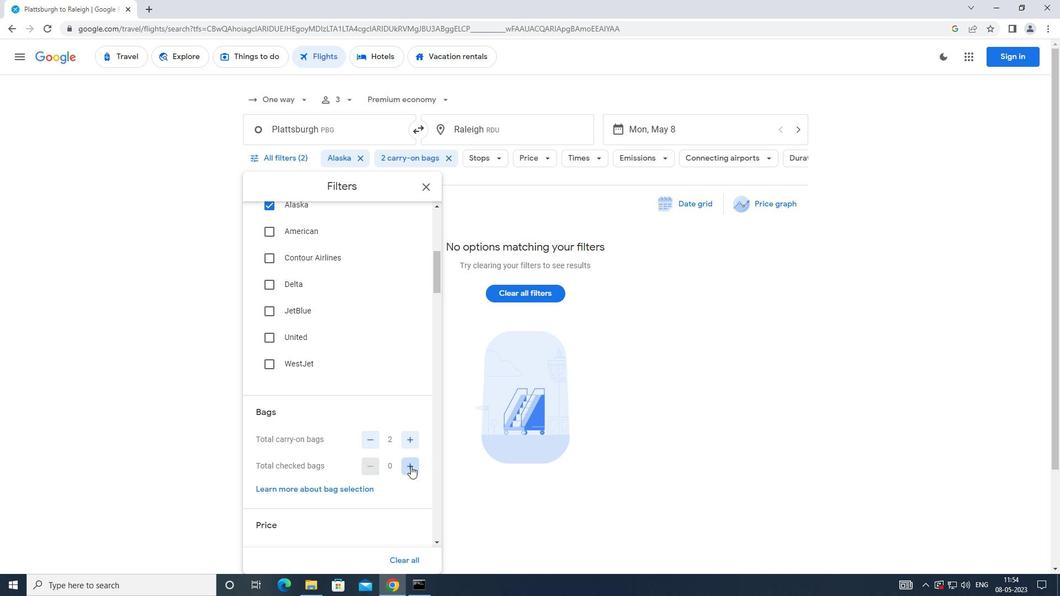 
Action: Mouse pressed left at (410, 466)
Screenshot: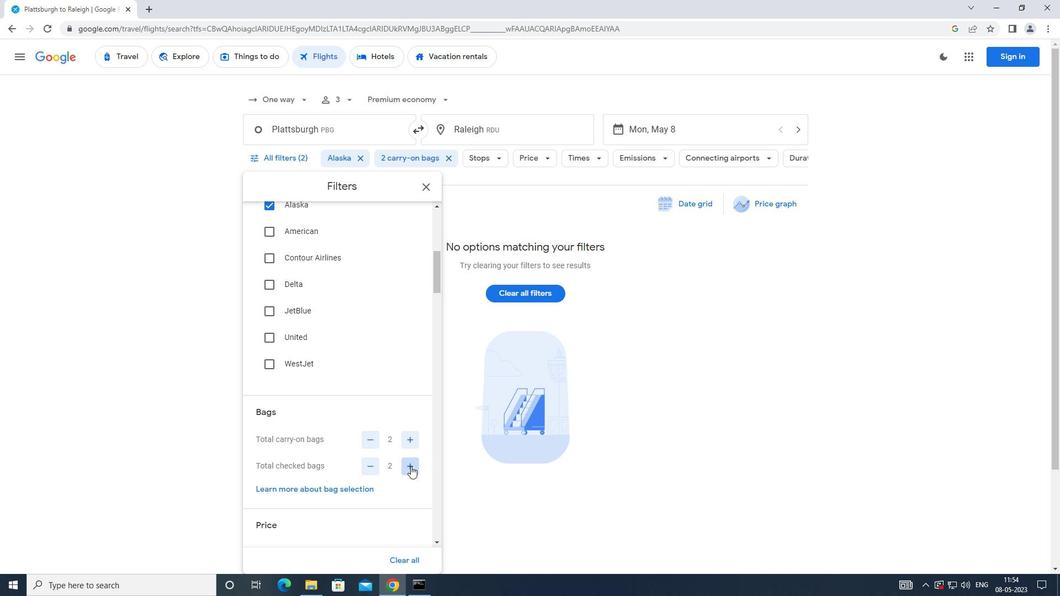 
Action: Mouse pressed left at (410, 466)
Screenshot: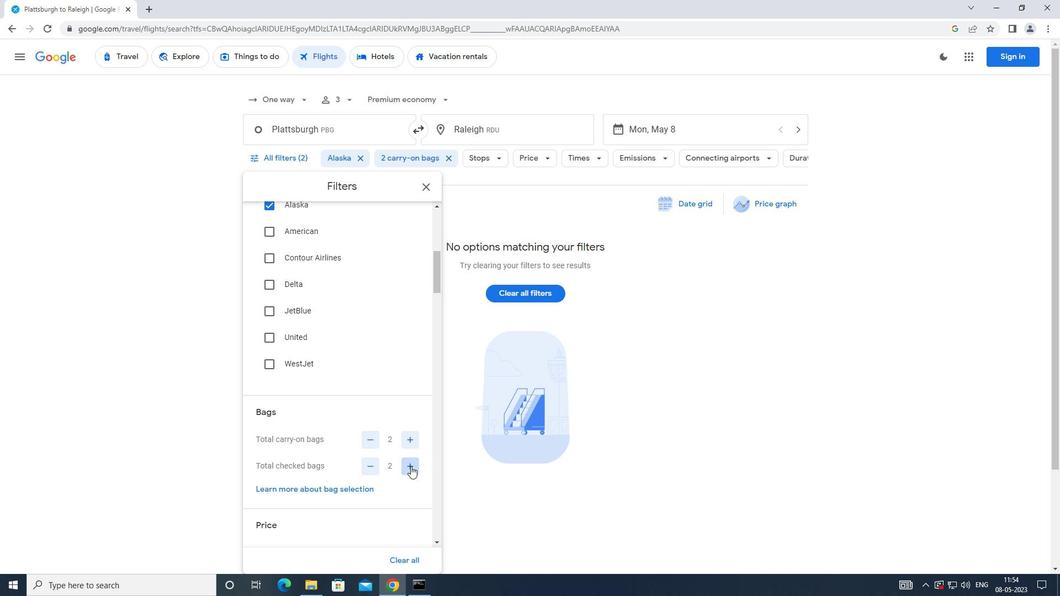 
Action: Mouse pressed left at (410, 466)
Screenshot: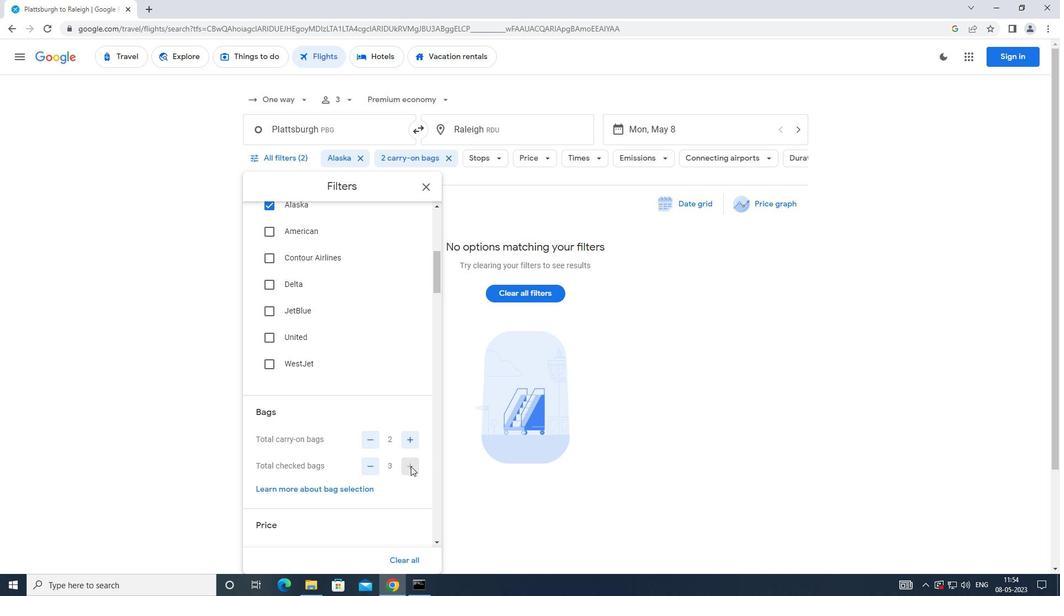
Action: Mouse moved to (398, 430)
Screenshot: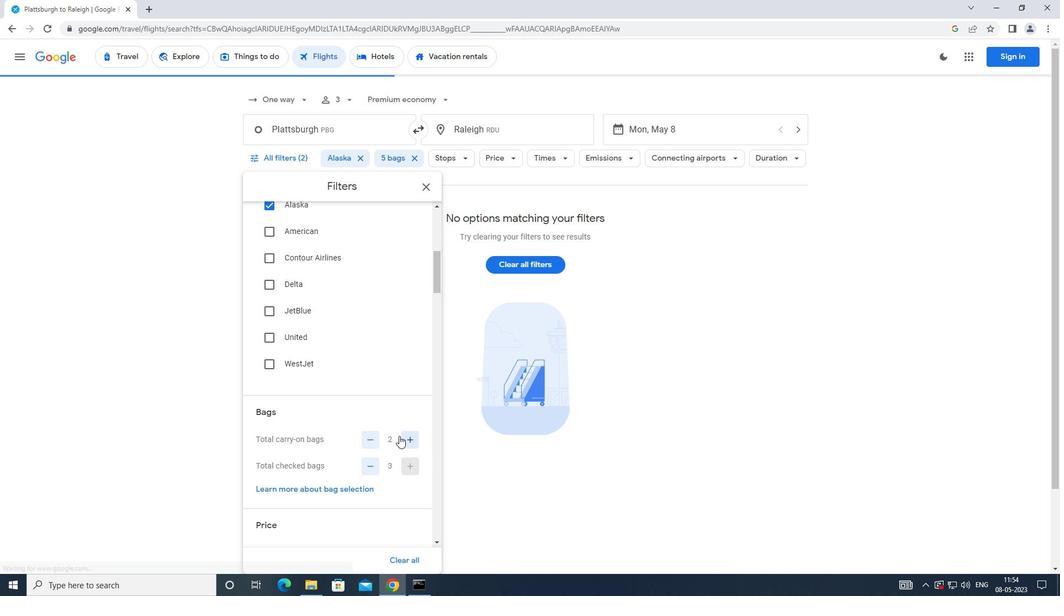 
Action: Mouse scrolled (398, 430) with delta (0, 0)
Screenshot: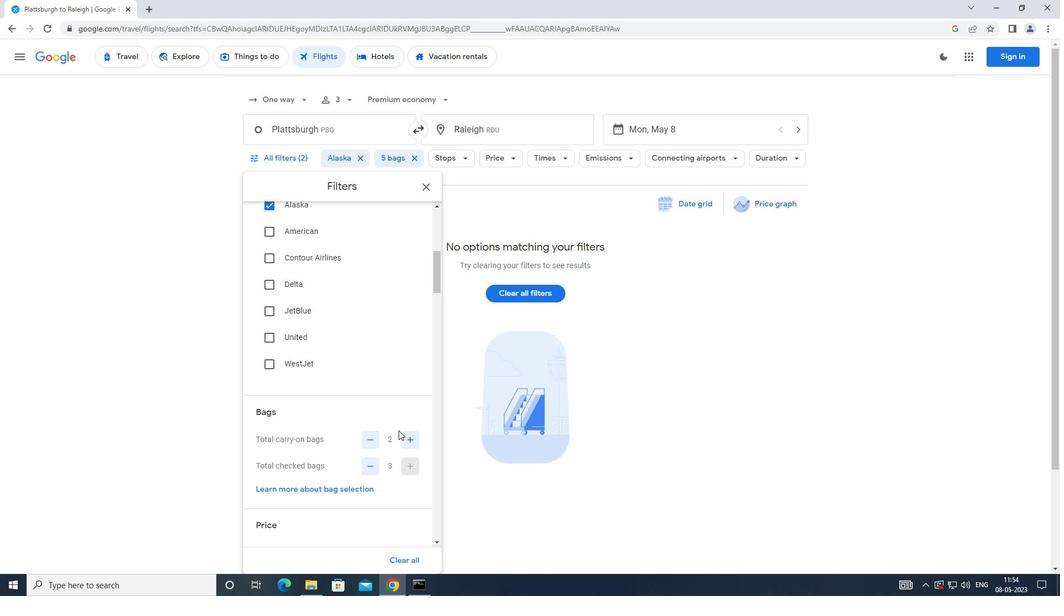 
Action: Mouse scrolled (398, 430) with delta (0, 0)
Screenshot: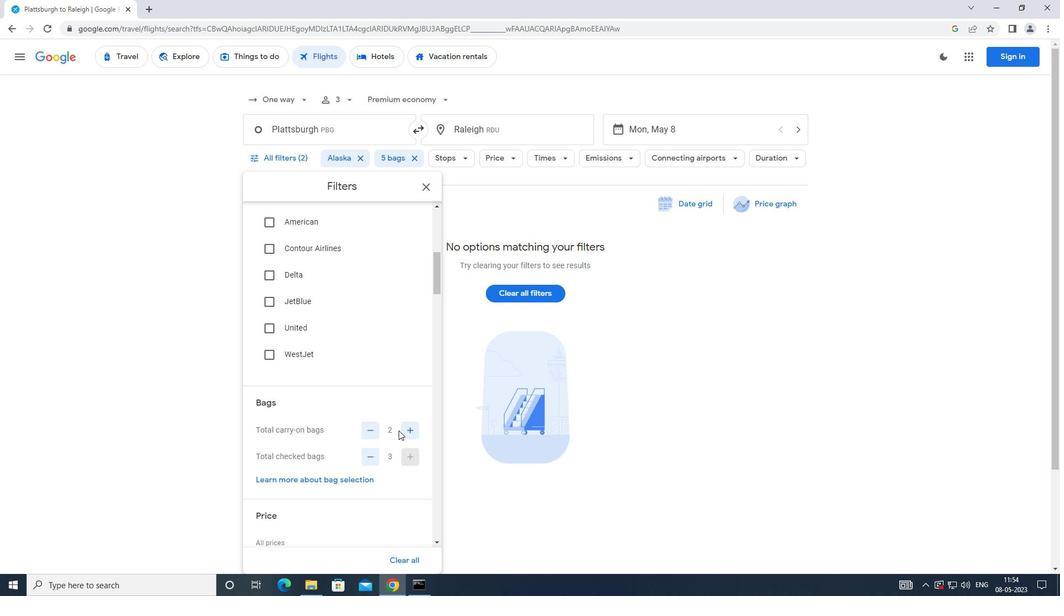 
Action: Mouse moved to (413, 468)
Screenshot: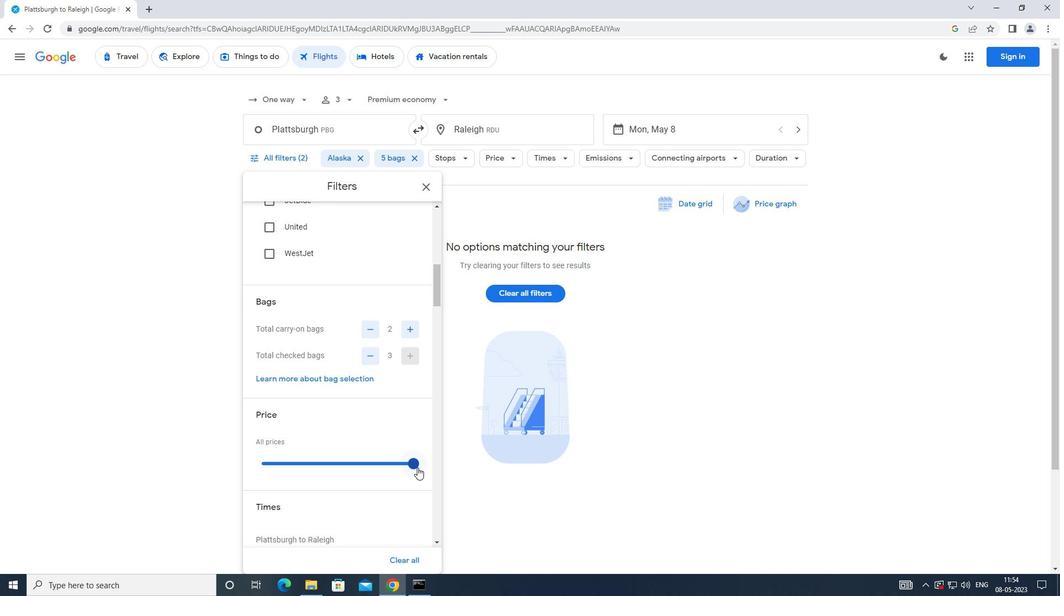 
Action: Mouse pressed left at (413, 468)
Screenshot: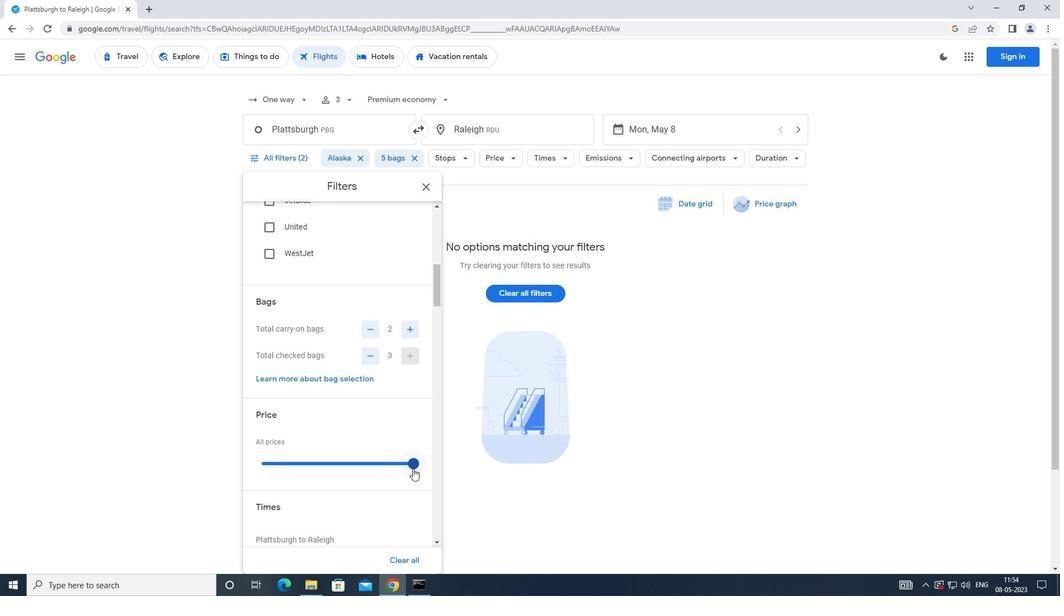 
Action: Mouse moved to (364, 421)
Screenshot: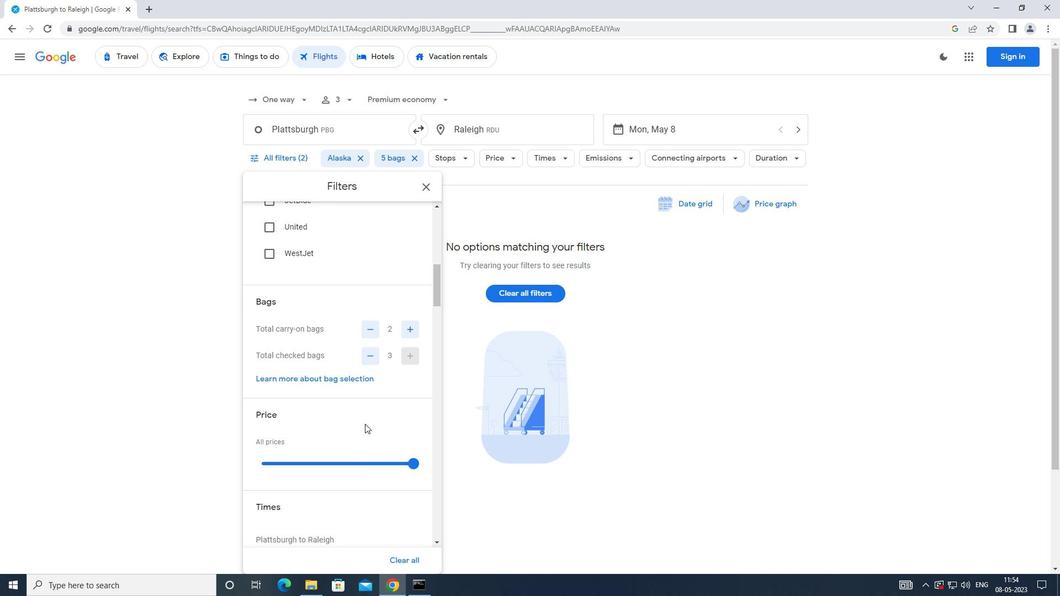 
Action: Mouse scrolled (364, 421) with delta (0, 0)
Screenshot: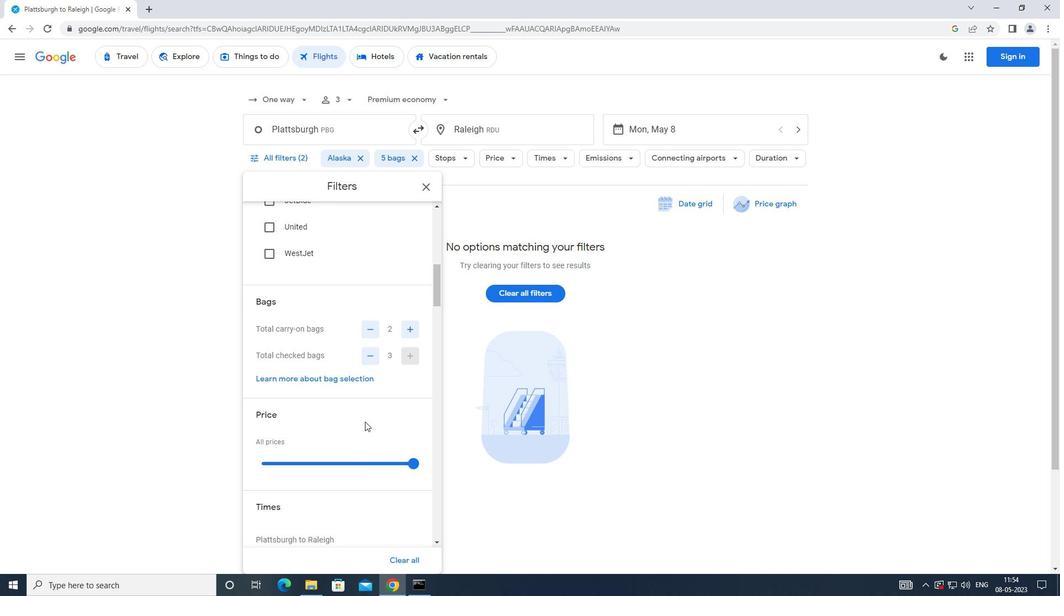 
Action: Mouse moved to (364, 421)
Screenshot: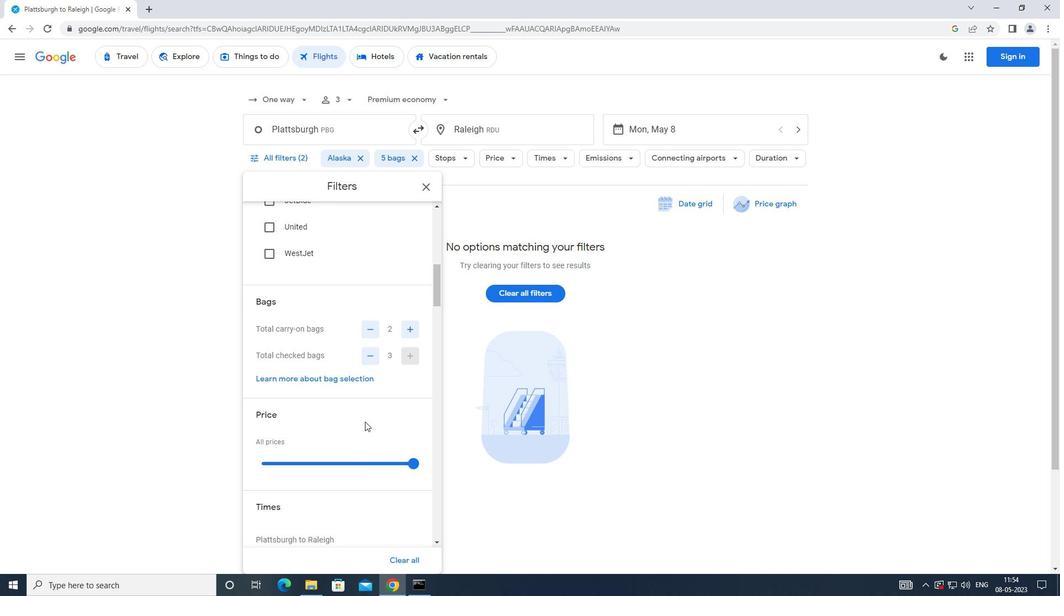 
Action: Mouse scrolled (364, 421) with delta (0, 0)
Screenshot: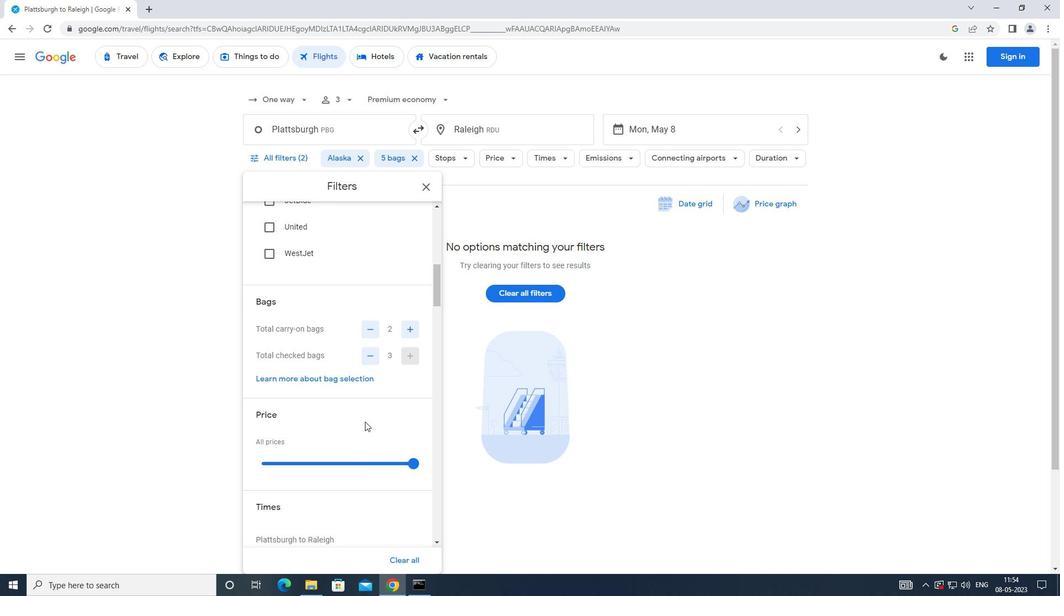 
Action: Mouse moved to (364, 427)
Screenshot: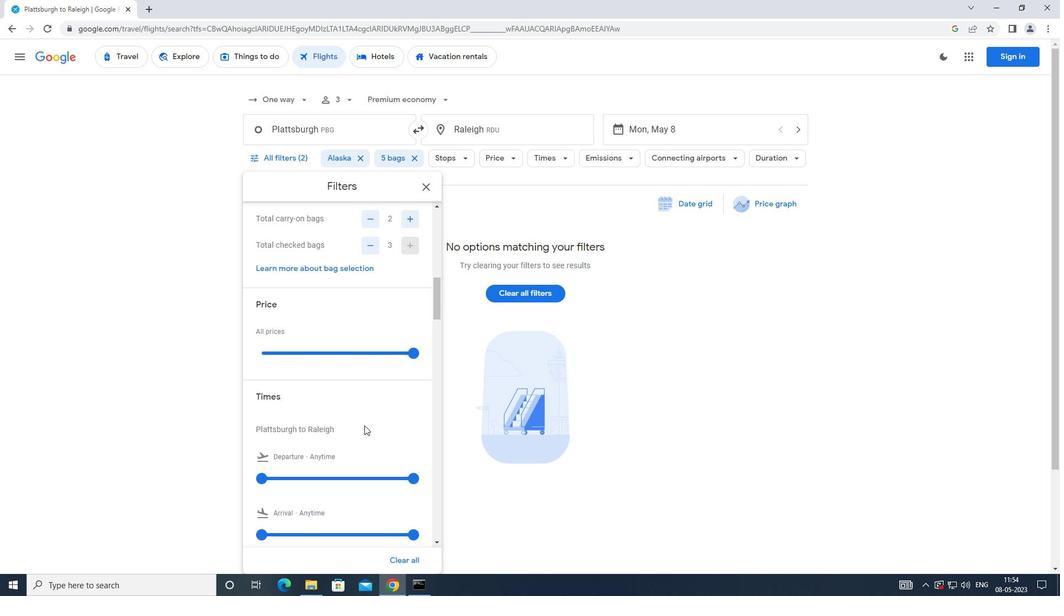 
Action: Mouse scrolled (364, 427) with delta (0, 0)
Screenshot: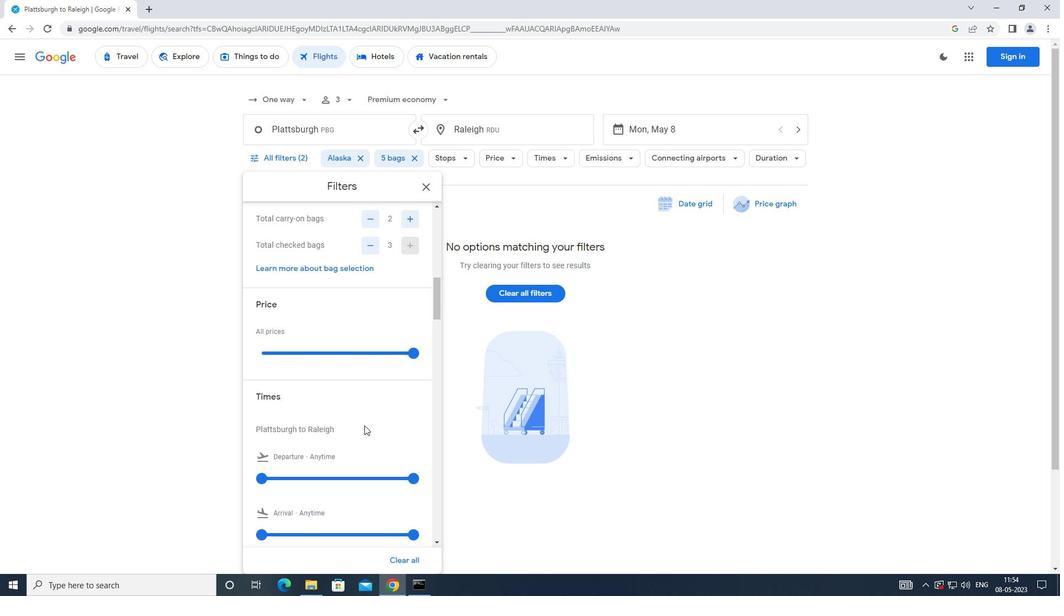 
Action: Mouse moved to (364, 430)
Screenshot: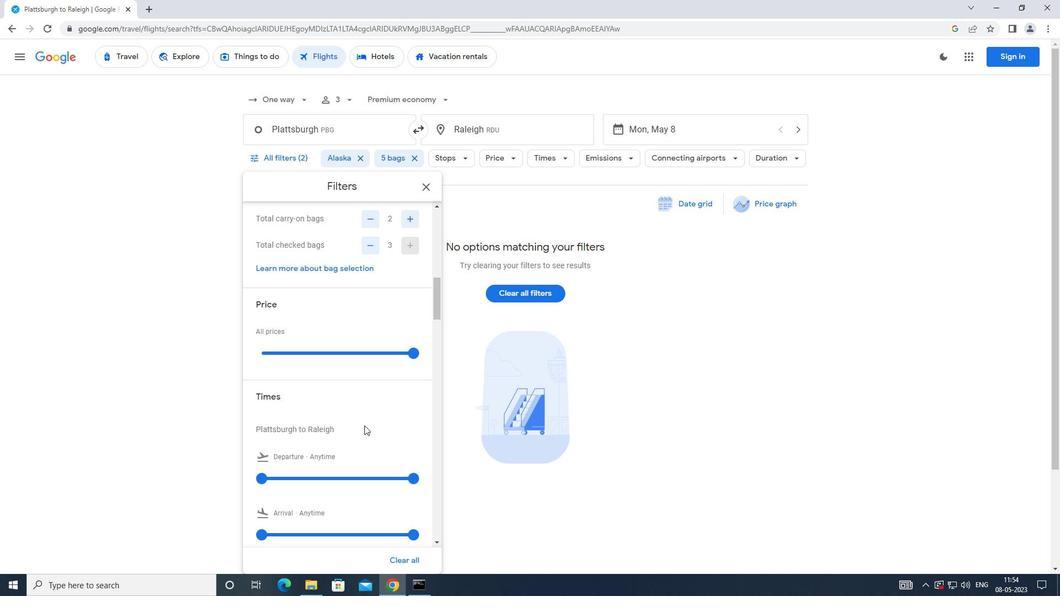 
Action: Mouse scrolled (364, 429) with delta (0, 0)
Screenshot: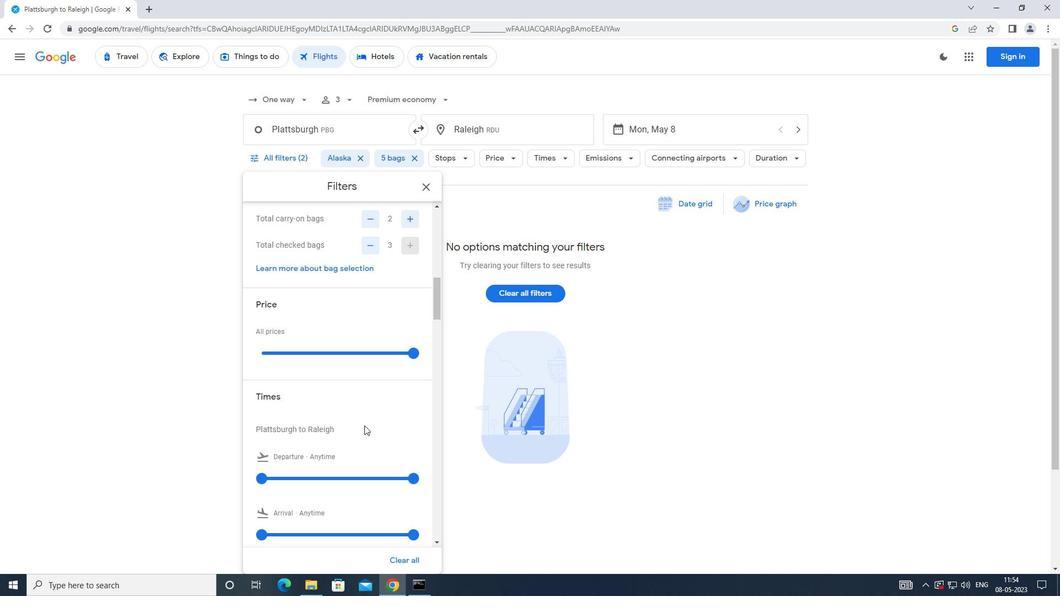 
Action: Mouse moved to (262, 368)
Screenshot: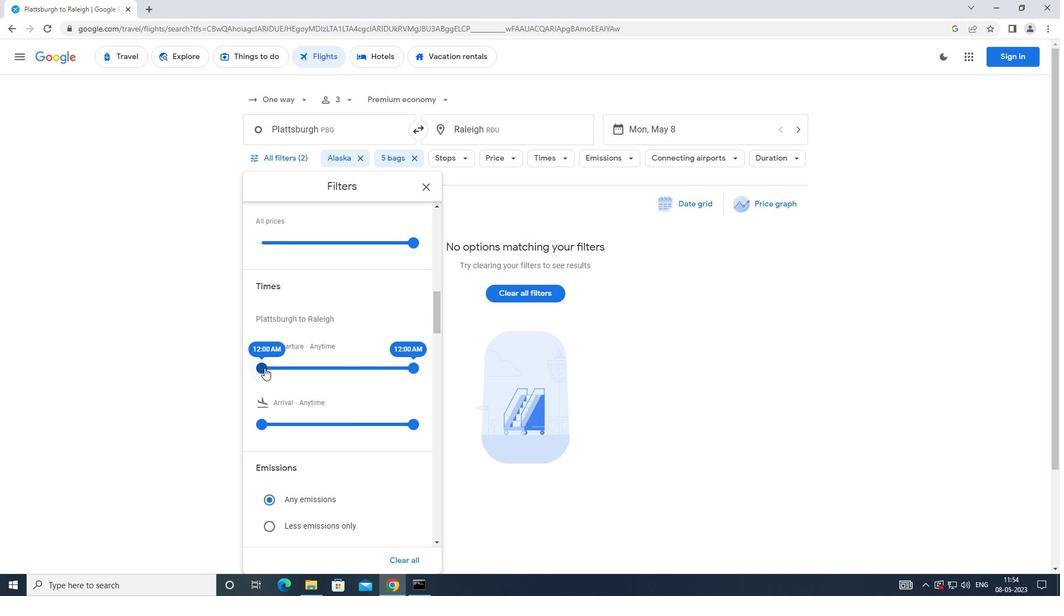 
Action: Mouse pressed left at (262, 368)
Screenshot: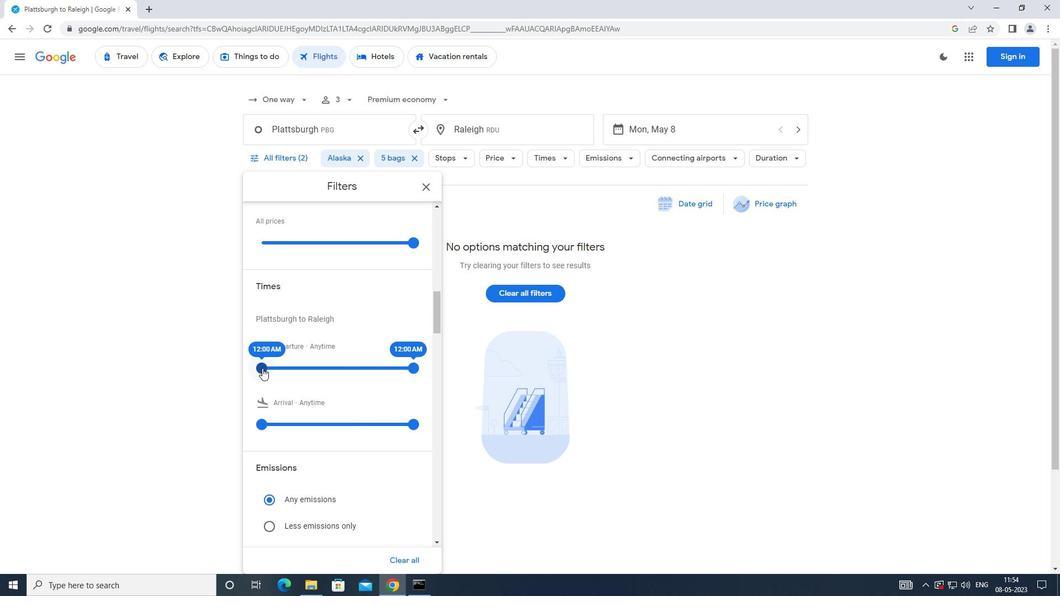
Action: Mouse moved to (421, 185)
Screenshot: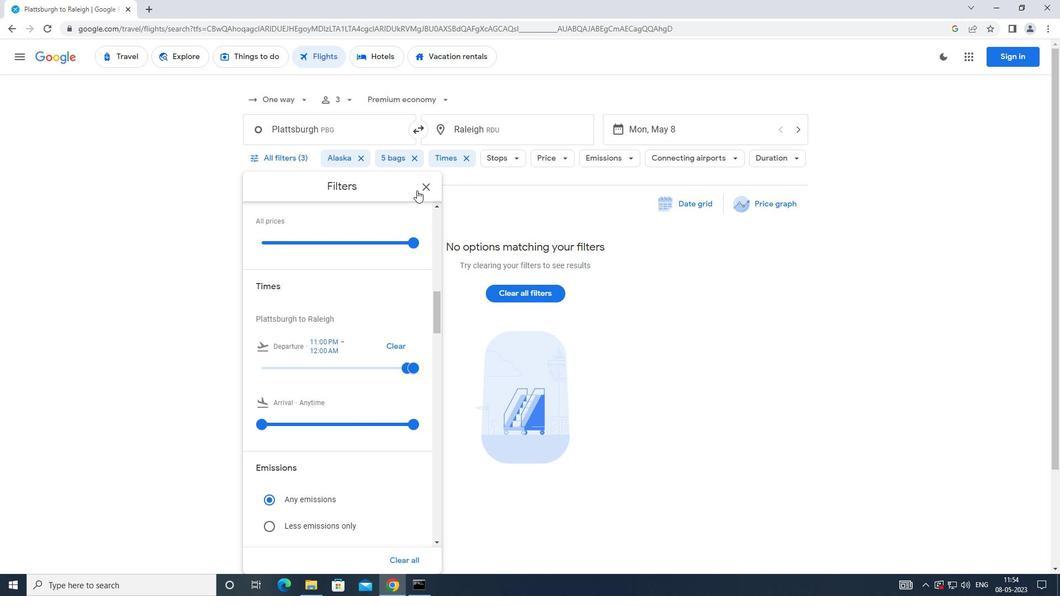 
Action: Mouse pressed left at (421, 185)
Screenshot: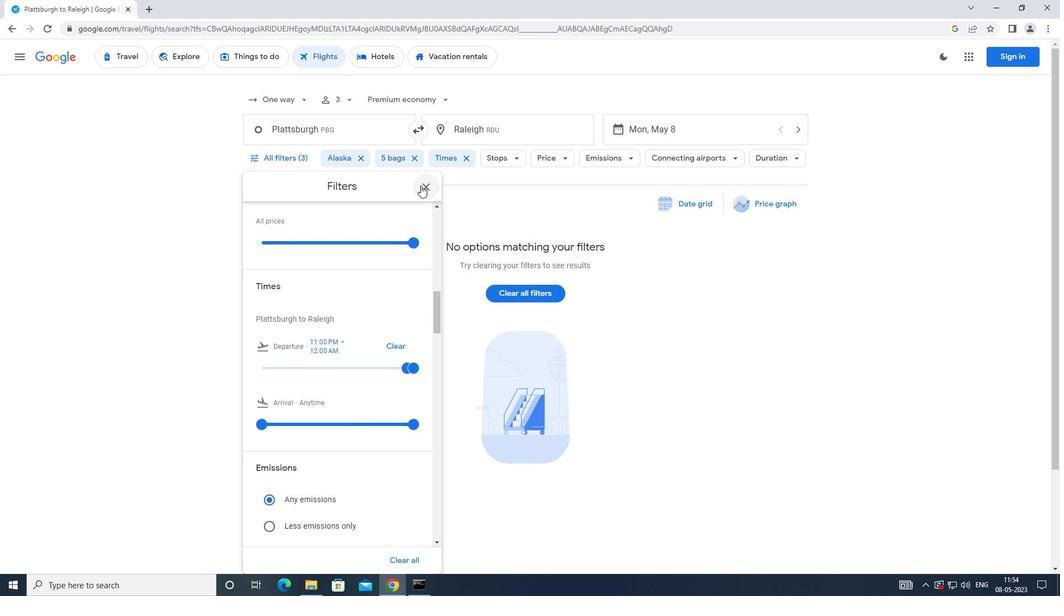 
Action: Mouse moved to (419, 211)
Screenshot: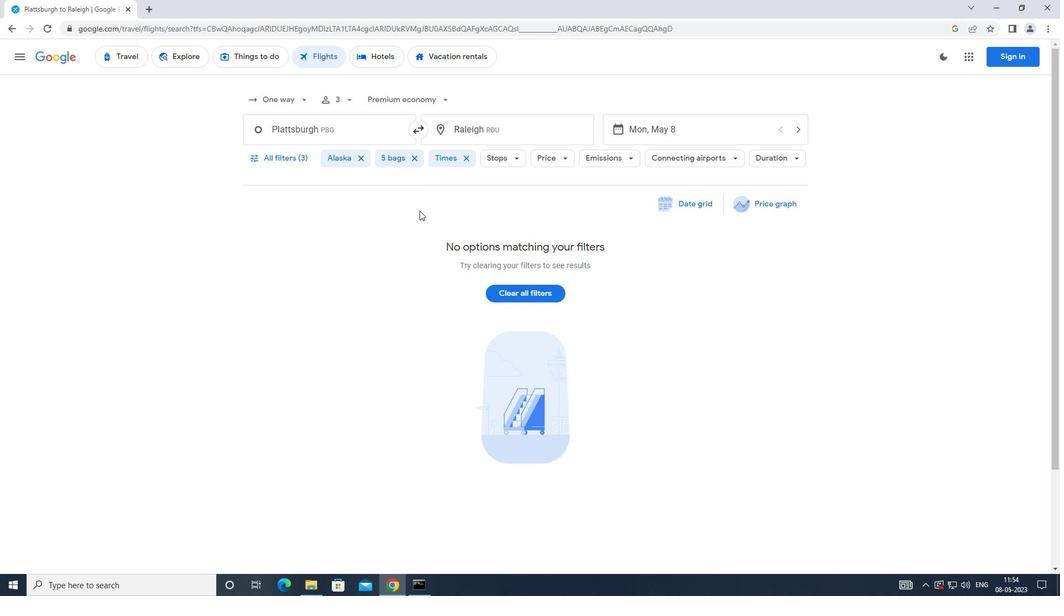 
